 Task: Search one way flight ticket for 2 adults, 2 children, 2 infants in seat in first from Riverton: Central Wyoming Regional Airport (was Riverton Regional) to Indianapolis: Indianapolis International Airport on 8-5-2023. Choice of flights is United. Number of bags: 2 carry on bags. Price is upto 91000. Outbound departure time preference is 18:00.
Action: Mouse moved to (294, 246)
Screenshot: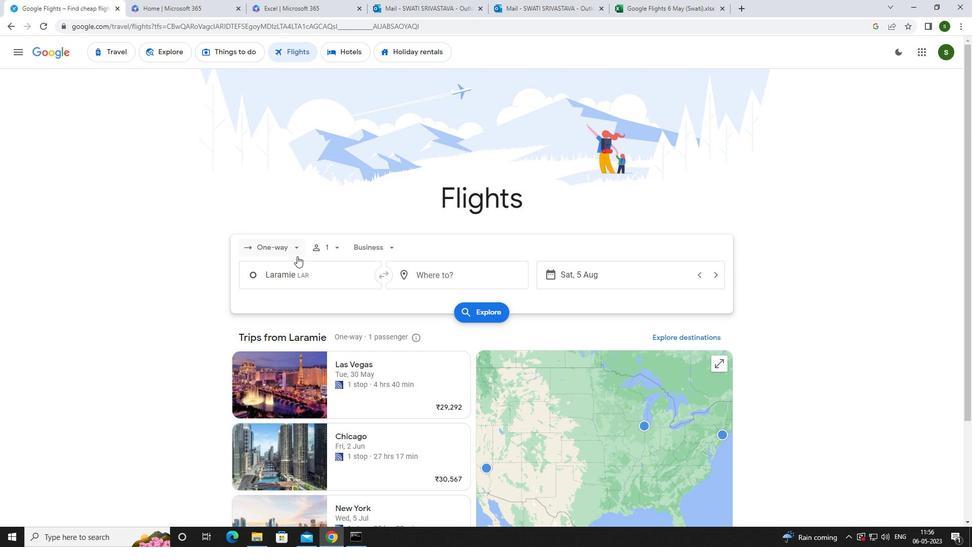
Action: Mouse pressed left at (294, 246)
Screenshot: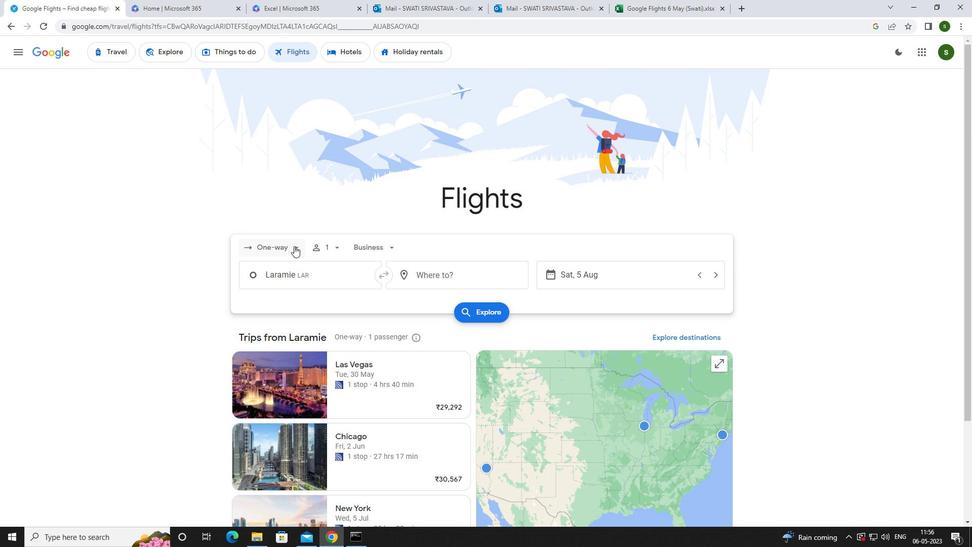 
Action: Mouse moved to (289, 293)
Screenshot: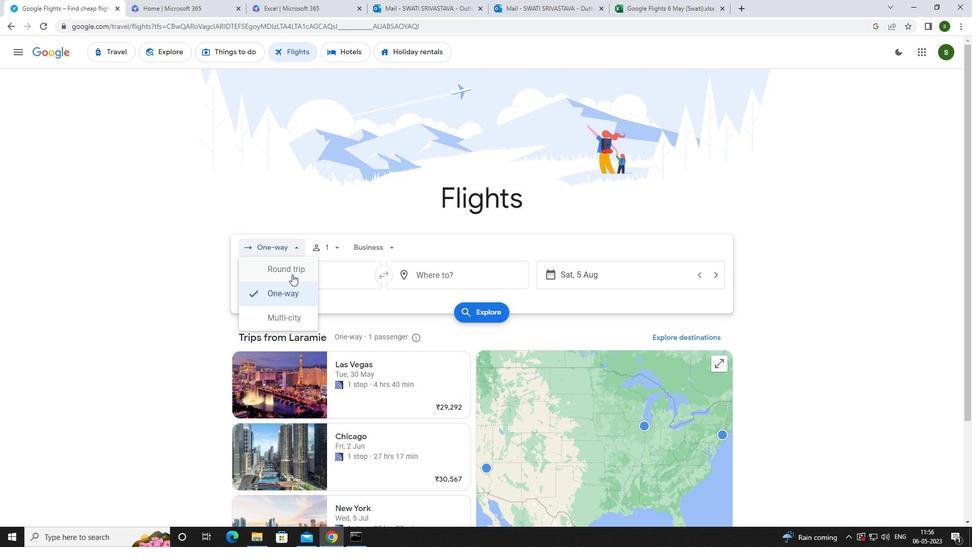 
Action: Mouse pressed left at (289, 293)
Screenshot: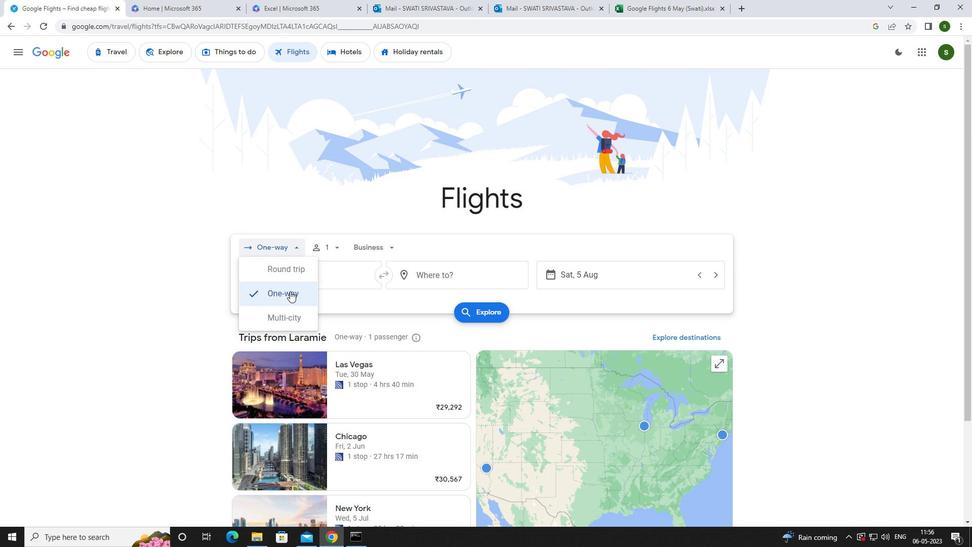 
Action: Mouse moved to (334, 249)
Screenshot: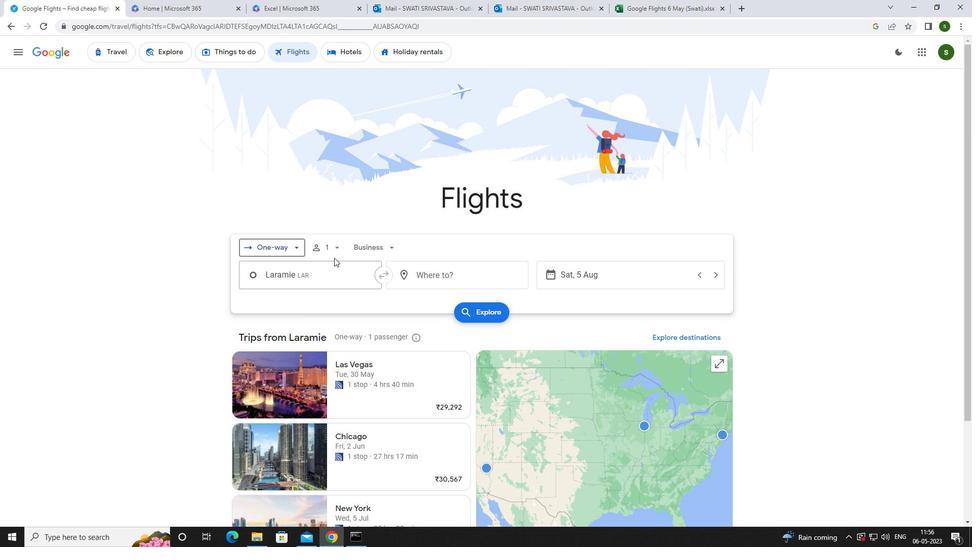 
Action: Mouse pressed left at (334, 249)
Screenshot: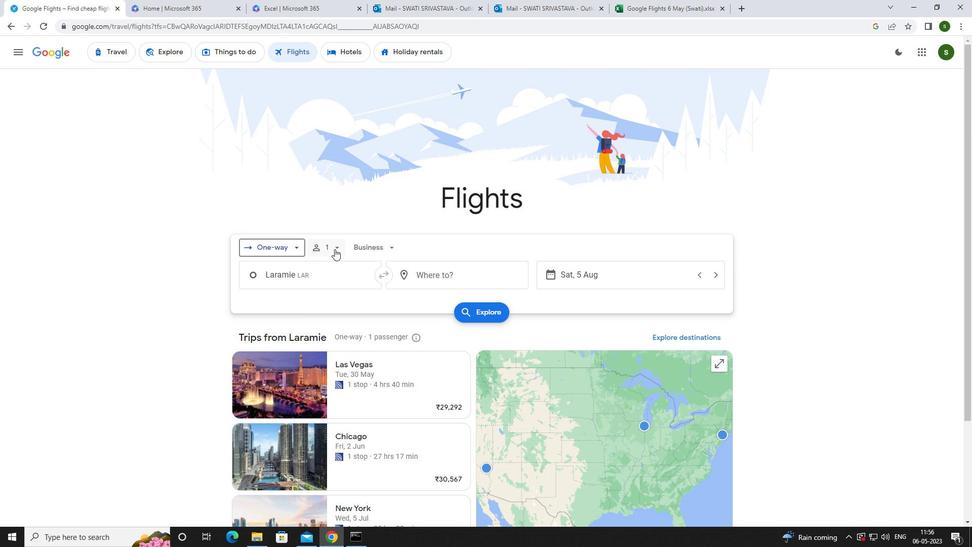 
Action: Mouse moved to (420, 271)
Screenshot: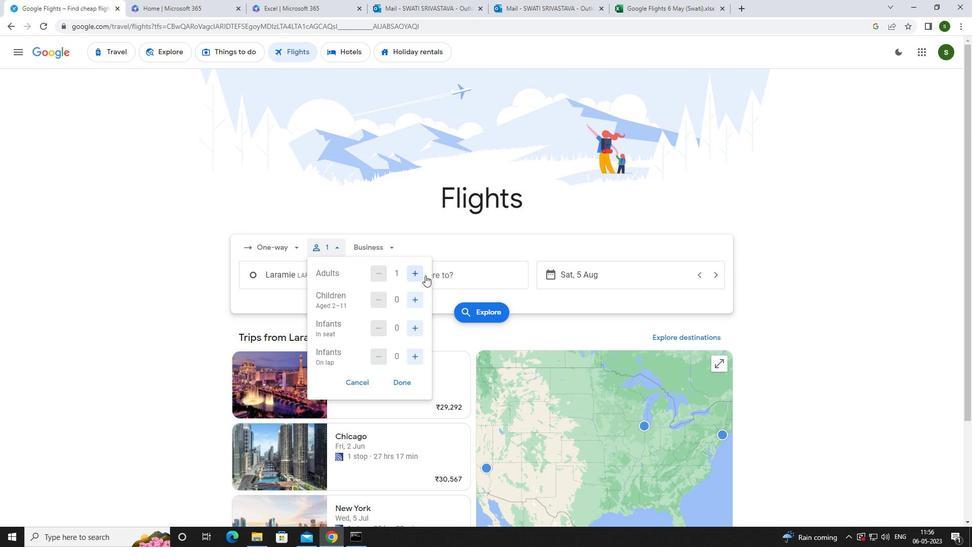 
Action: Mouse pressed left at (420, 271)
Screenshot: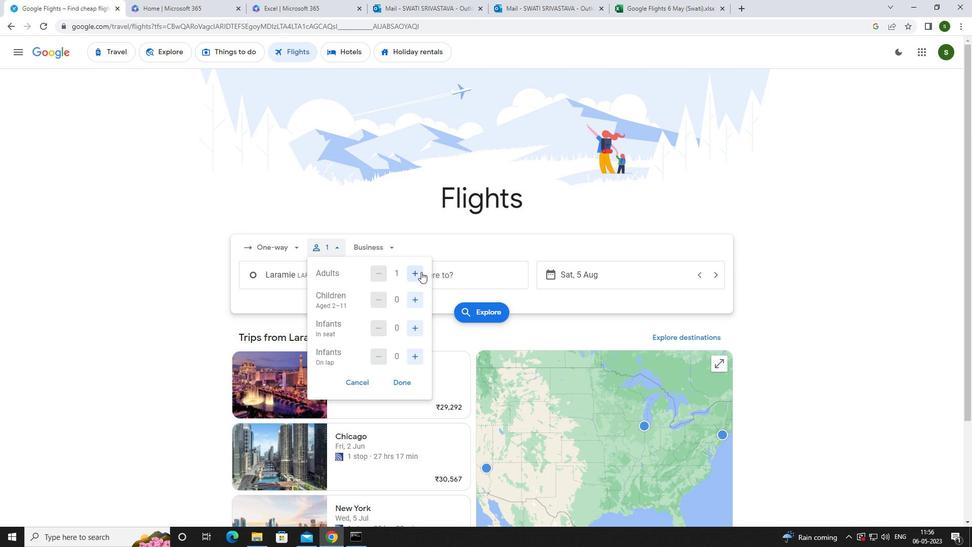 
Action: Mouse moved to (413, 299)
Screenshot: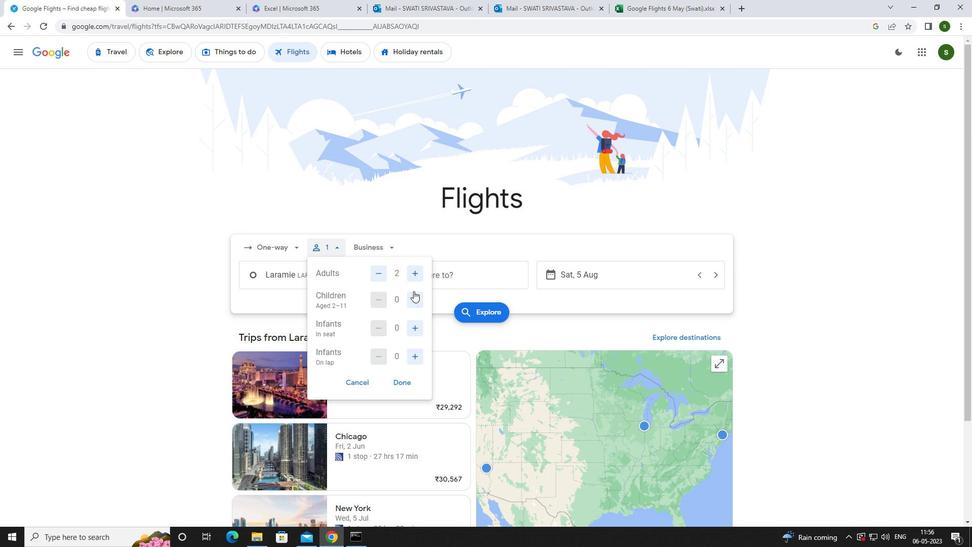 
Action: Mouse pressed left at (413, 299)
Screenshot: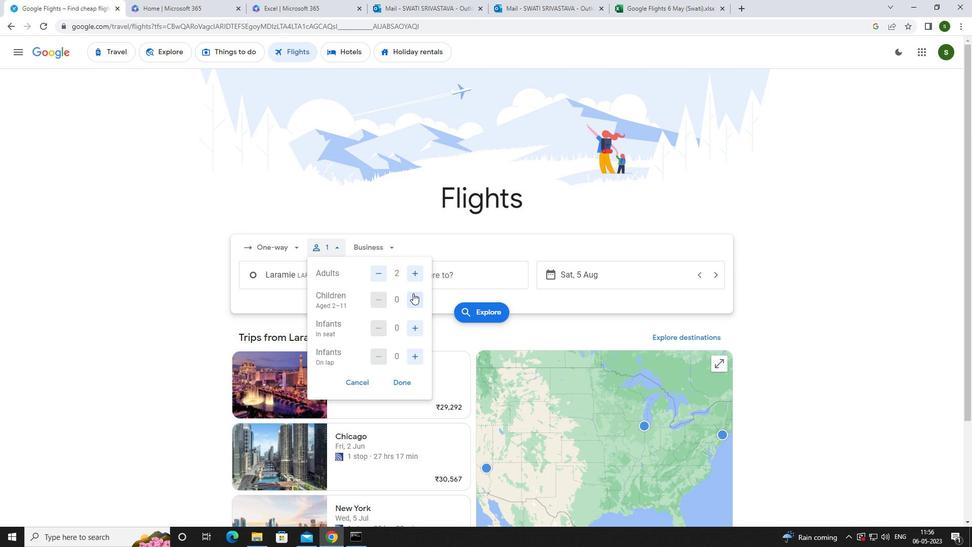 
Action: Mouse pressed left at (413, 299)
Screenshot: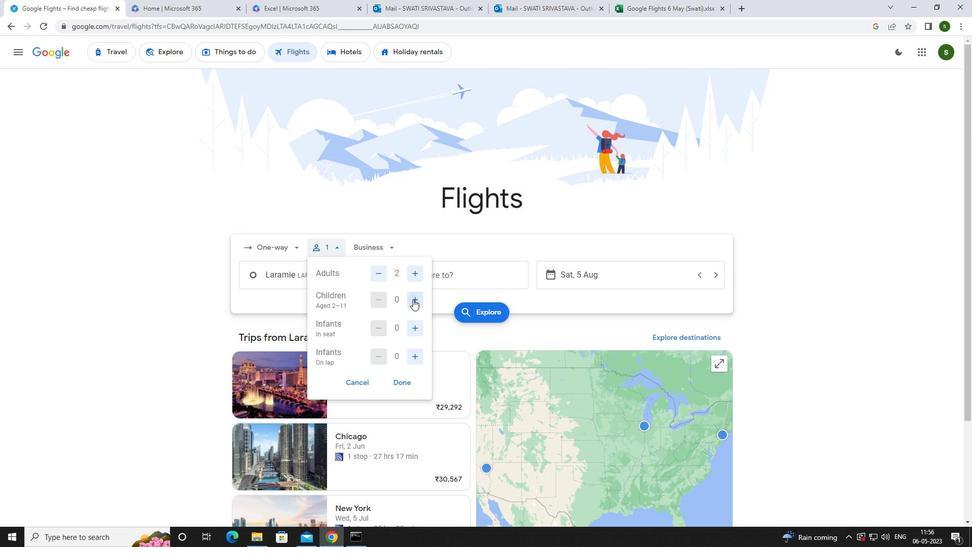 
Action: Mouse moved to (415, 324)
Screenshot: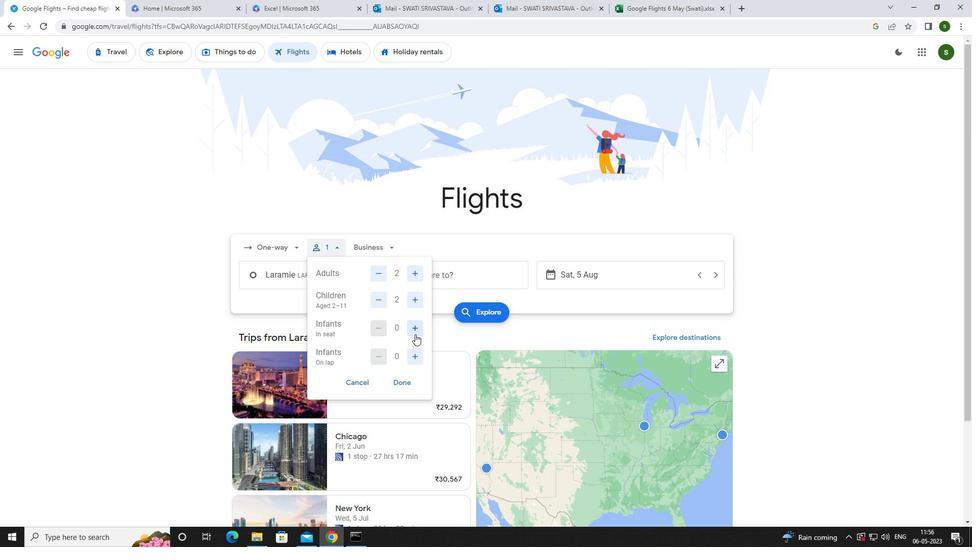 
Action: Mouse pressed left at (415, 324)
Screenshot: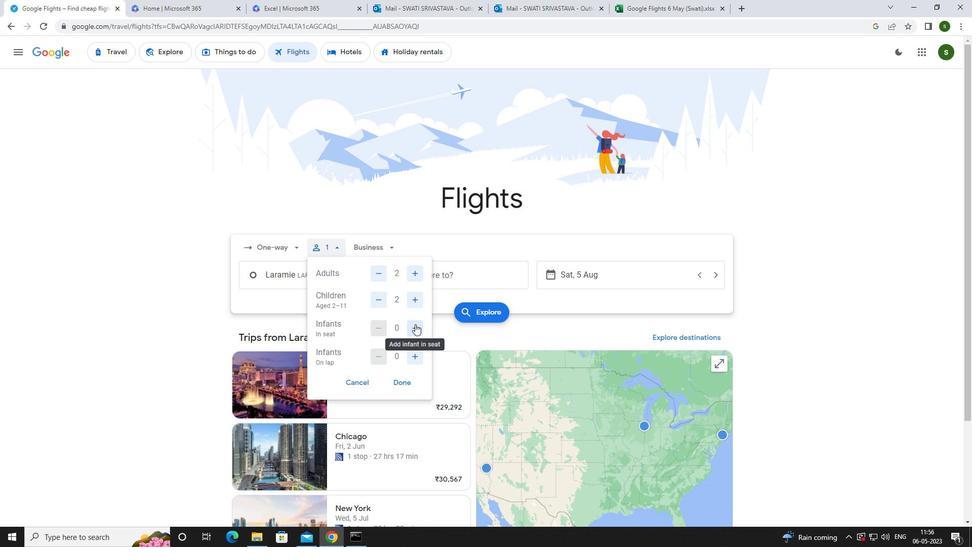 
Action: Mouse pressed left at (415, 324)
Screenshot: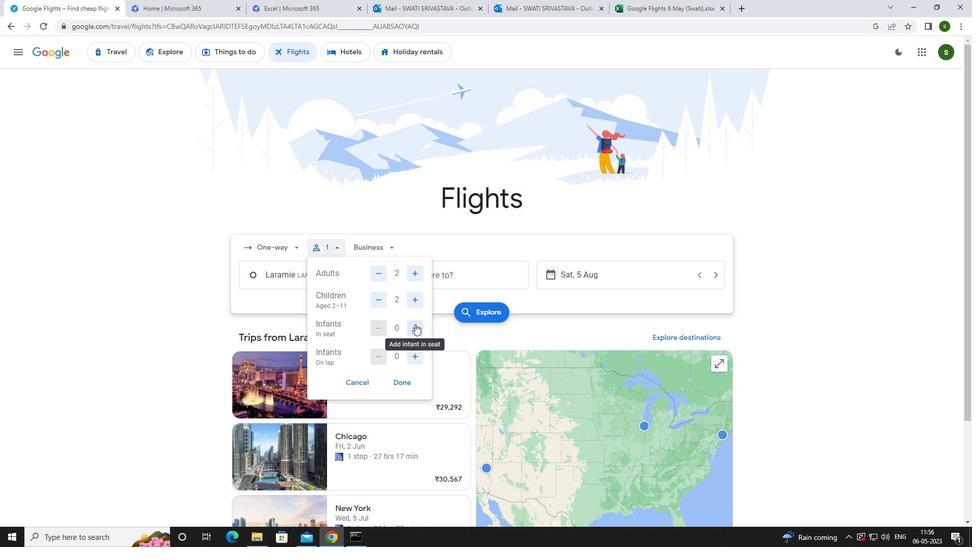 
Action: Mouse moved to (384, 251)
Screenshot: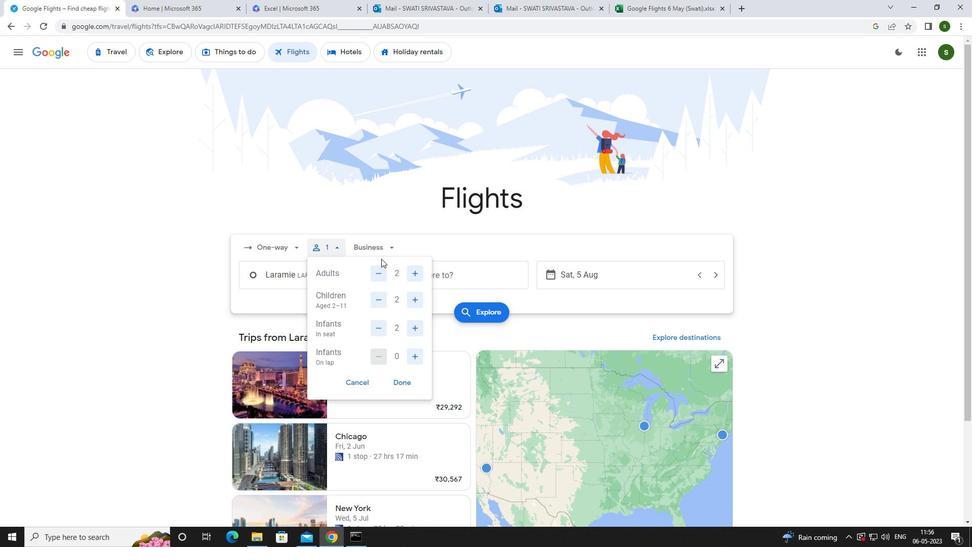 
Action: Mouse pressed left at (384, 251)
Screenshot: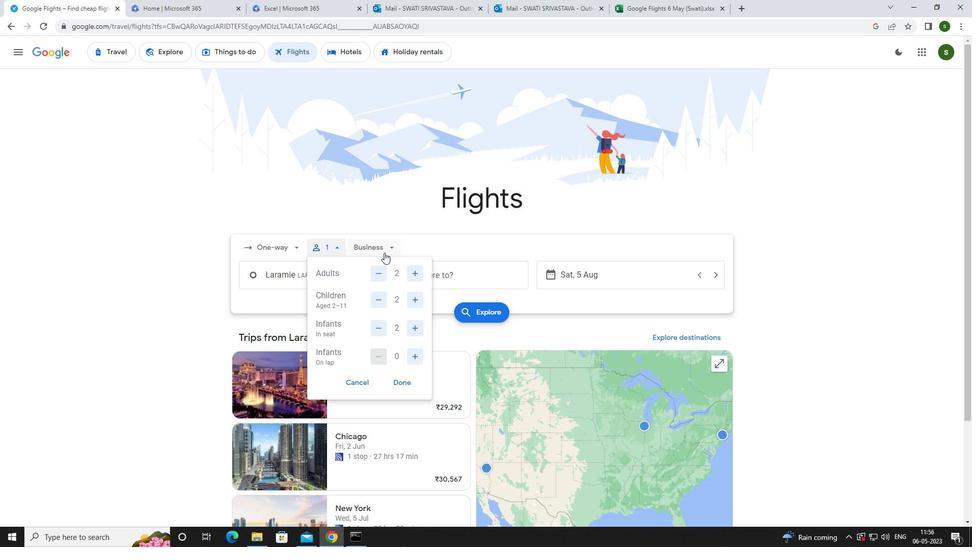 
Action: Mouse moved to (399, 344)
Screenshot: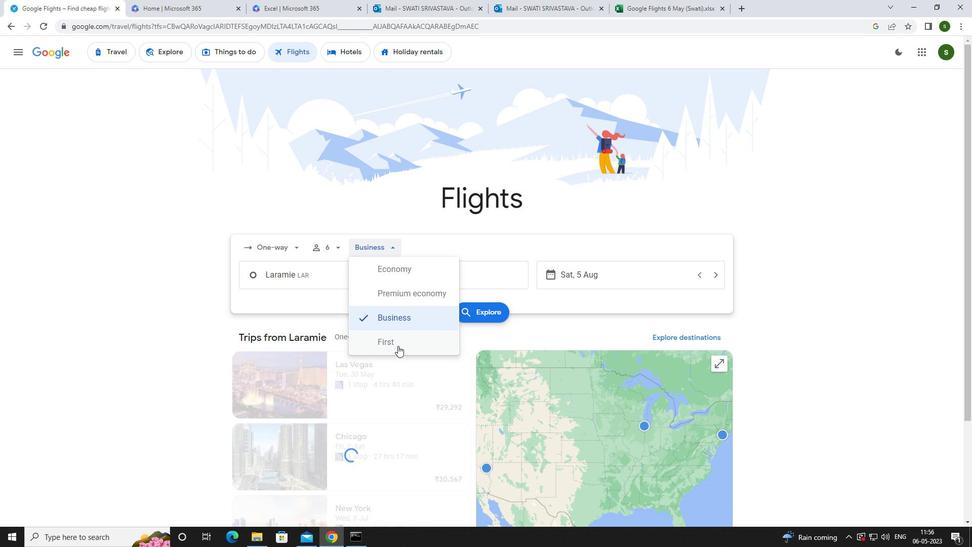 
Action: Mouse pressed left at (399, 344)
Screenshot: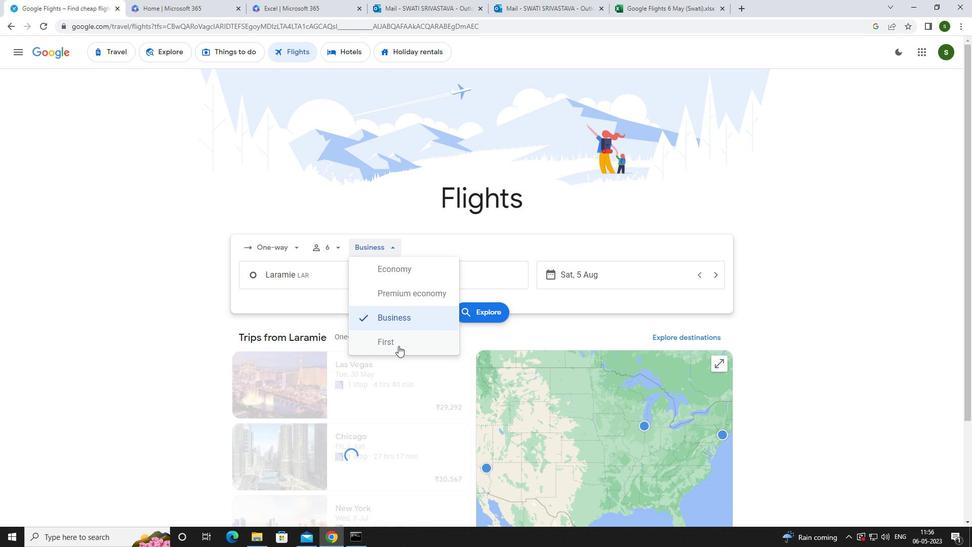 
Action: Mouse moved to (342, 280)
Screenshot: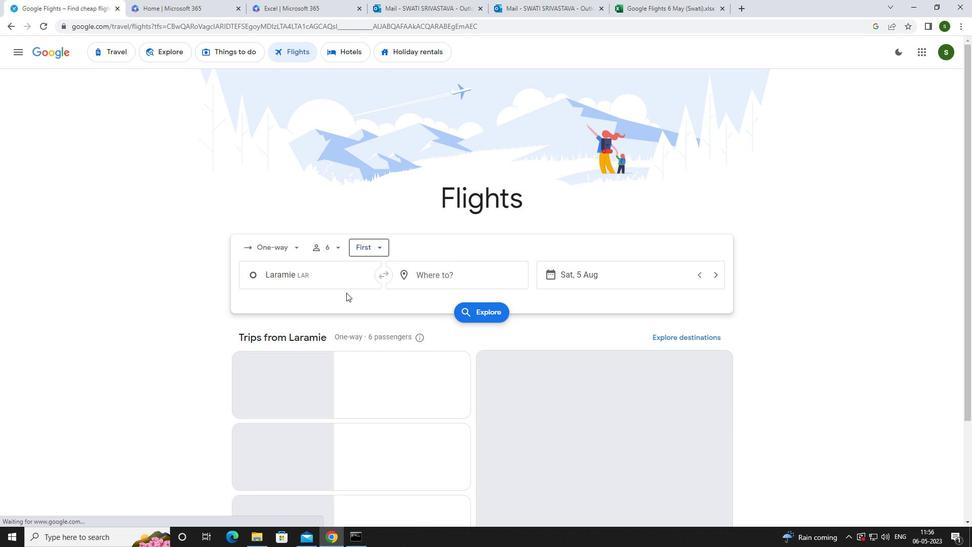
Action: Mouse pressed left at (342, 280)
Screenshot: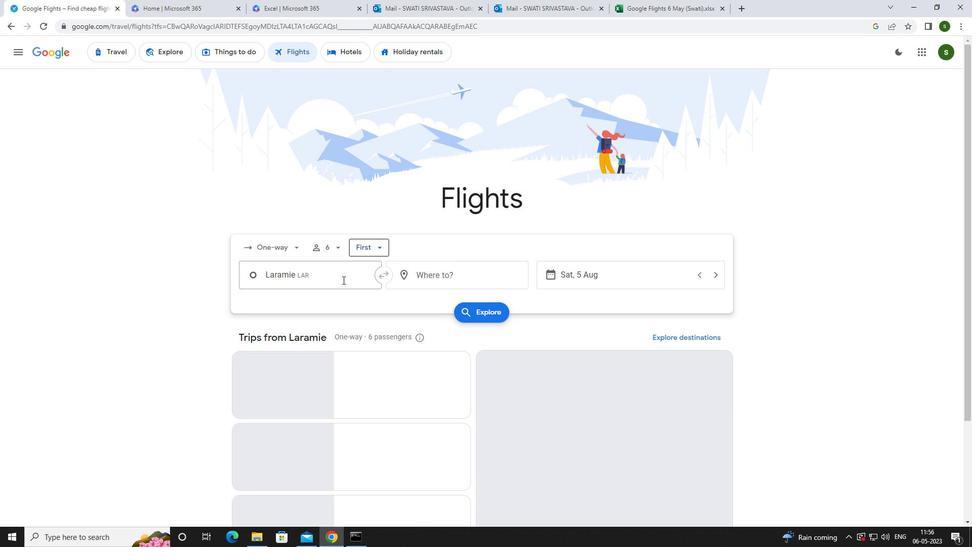 
Action: Key pressed <Key.caps_lock>r<Key.caps_lock>iverto
Screenshot: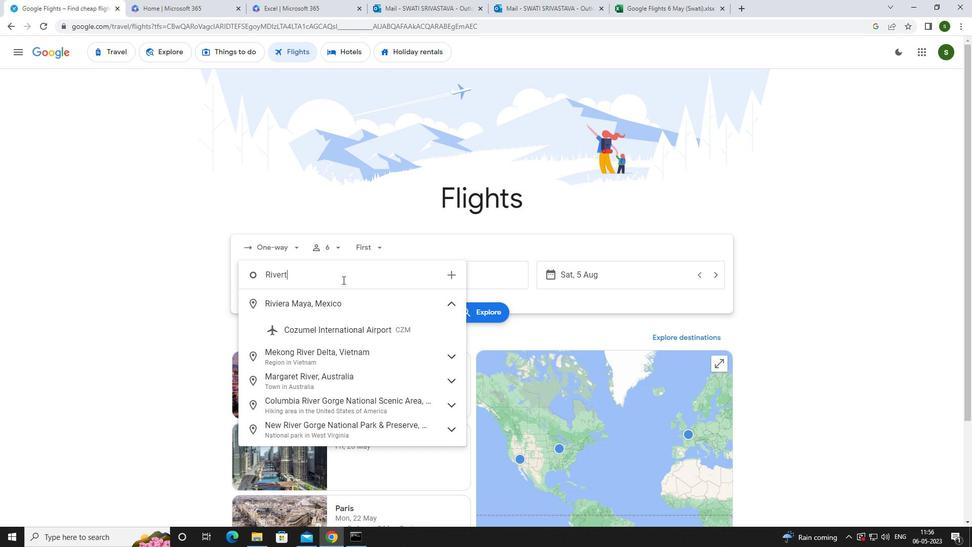 
Action: Mouse moved to (347, 322)
Screenshot: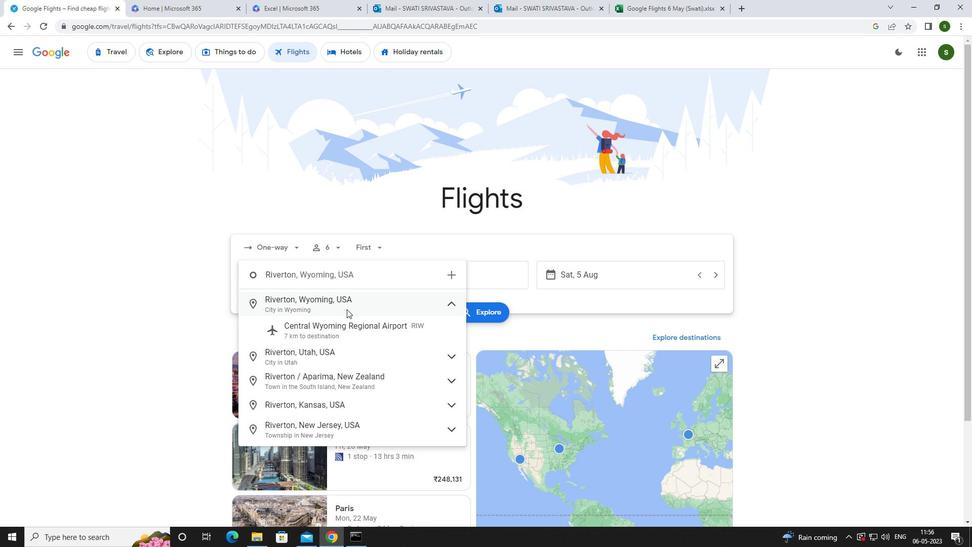 
Action: Mouse pressed left at (347, 322)
Screenshot: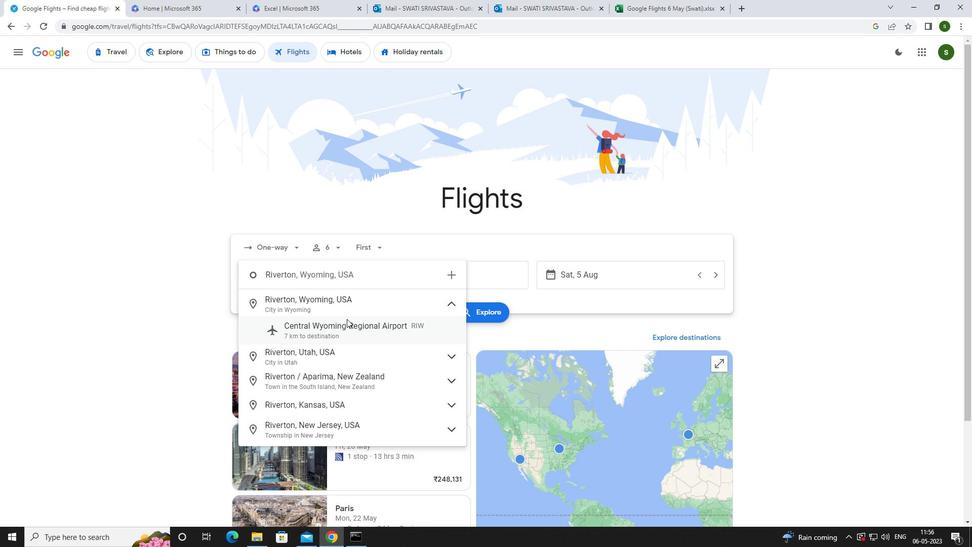 
Action: Mouse moved to (451, 275)
Screenshot: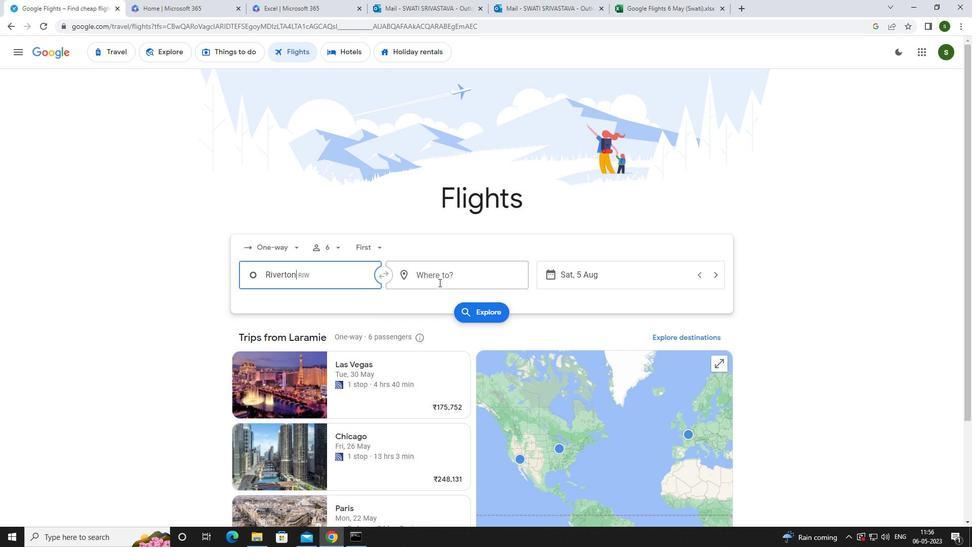 
Action: Mouse pressed left at (451, 275)
Screenshot: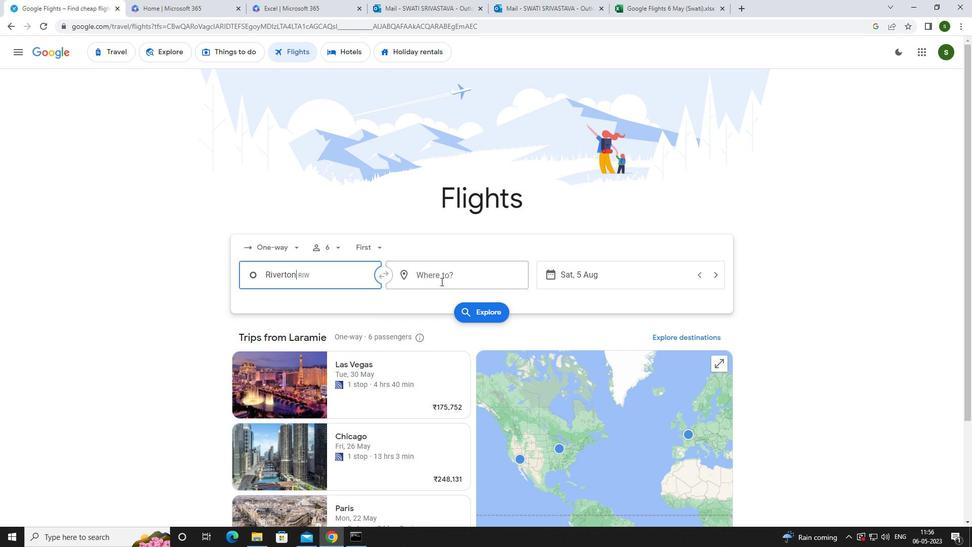 
Action: Key pressed <Key.caps_lock>i<Key.caps_lock>ndianpoli
Screenshot: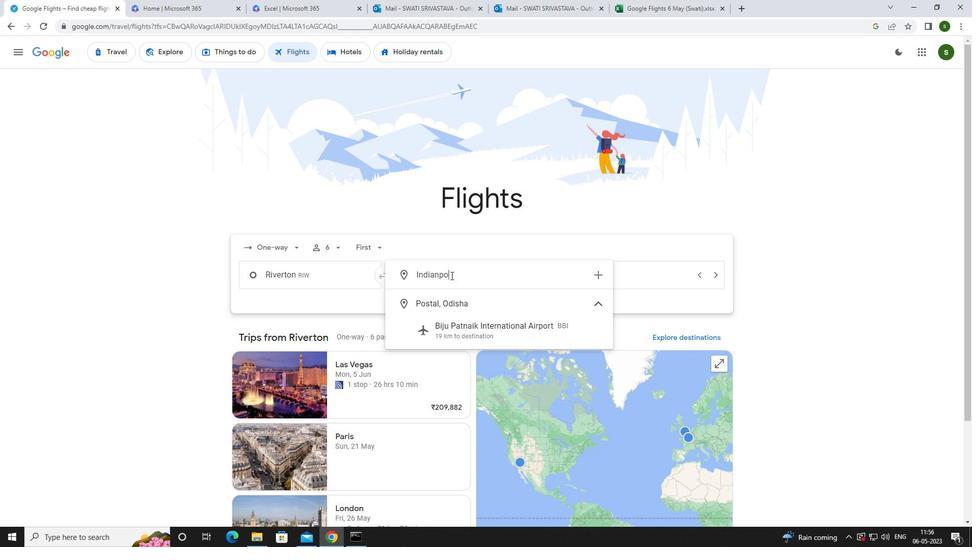 
Action: Mouse moved to (463, 328)
Screenshot: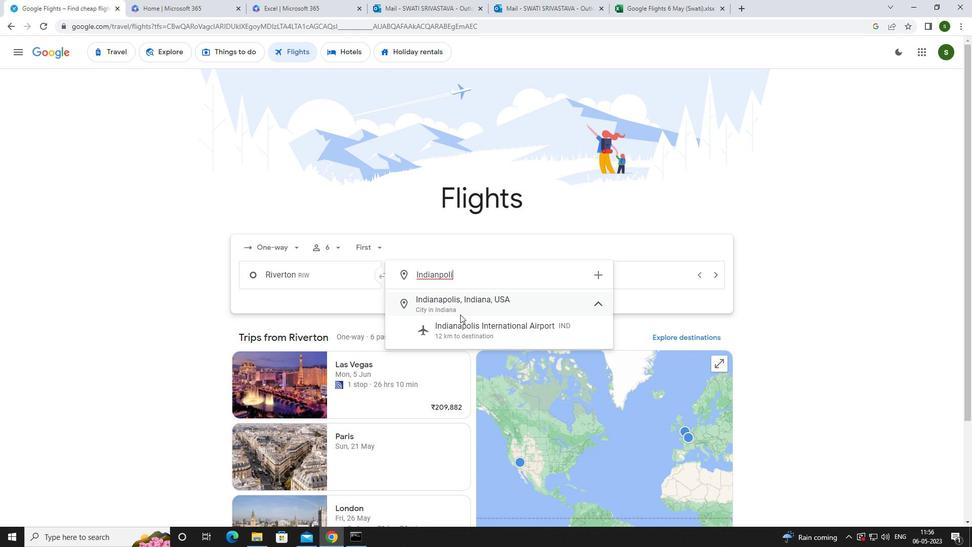 
Action: Mouse pressed left at (463, 328)
Screenshot: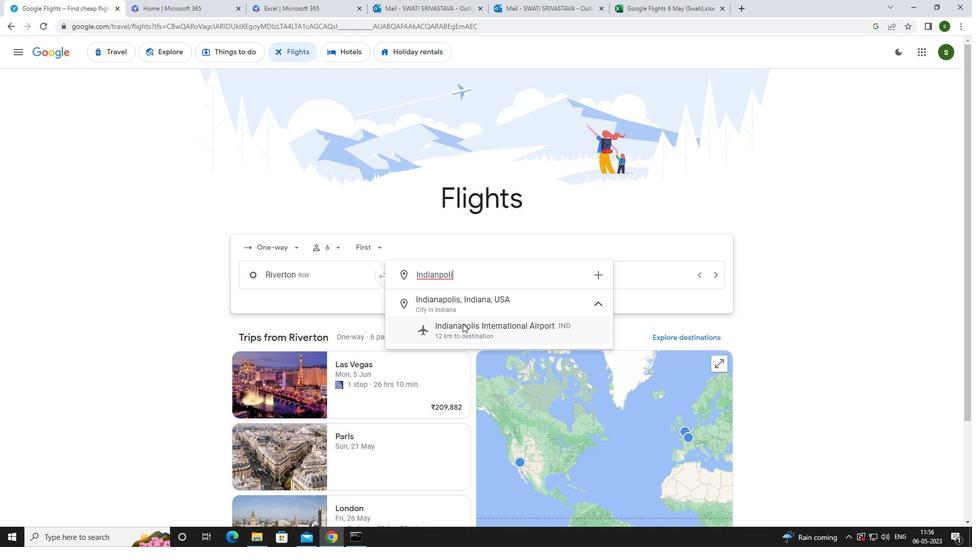 
Action: Mouse moved to (605, 269)
Screenshot: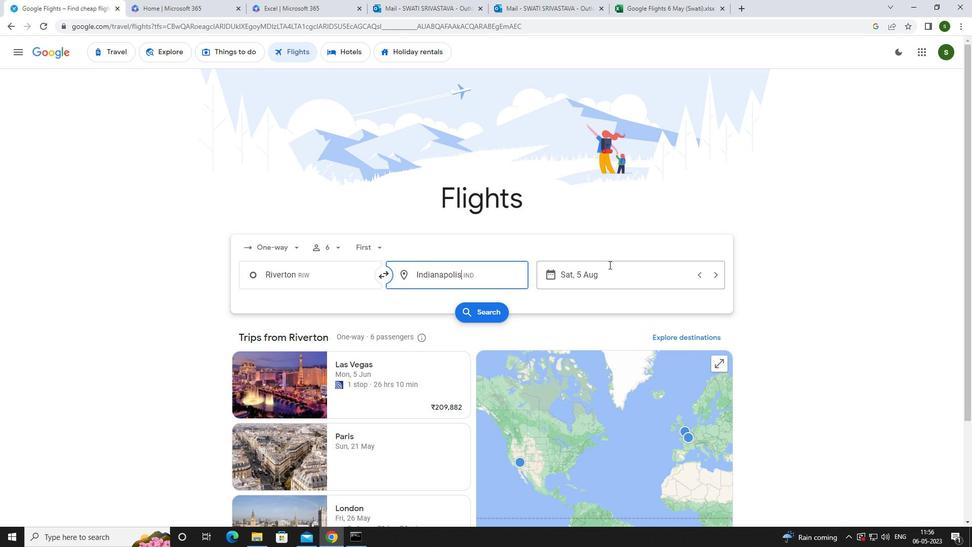 
Action: Mouse pressed left at (605, 269)
Screenshot: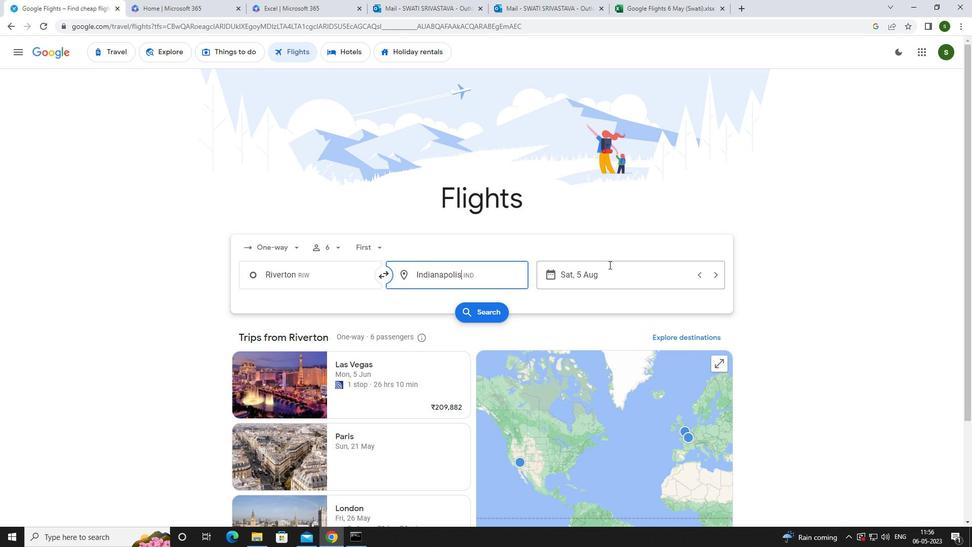 
Action: Mouse moved to (512, 344)
Screenshot: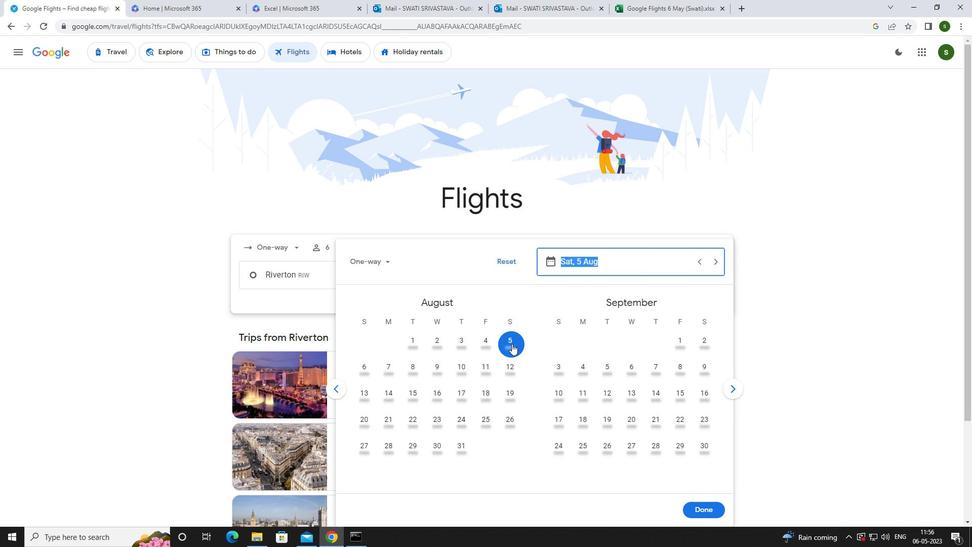 
Action: Mouse pressed left at (512, 344)
Screenshot: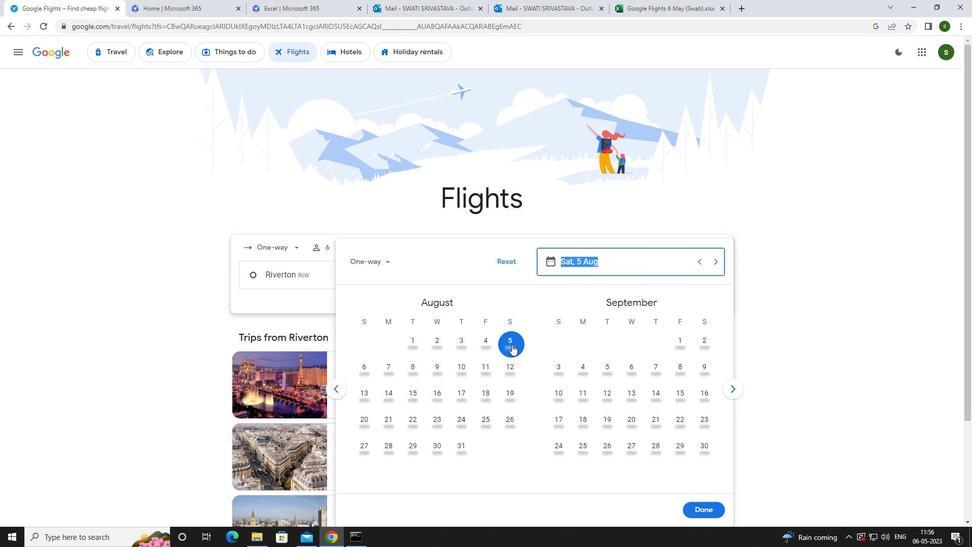 
Action: Mouse moved to (692, 503)
Screenshot: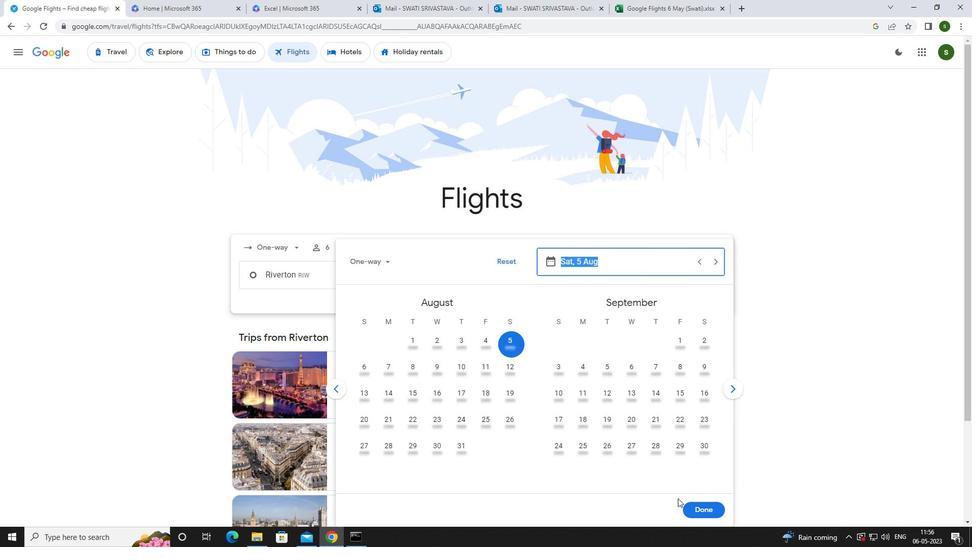 
Action: Mouse pressed left at (692, 503)
Screenshot: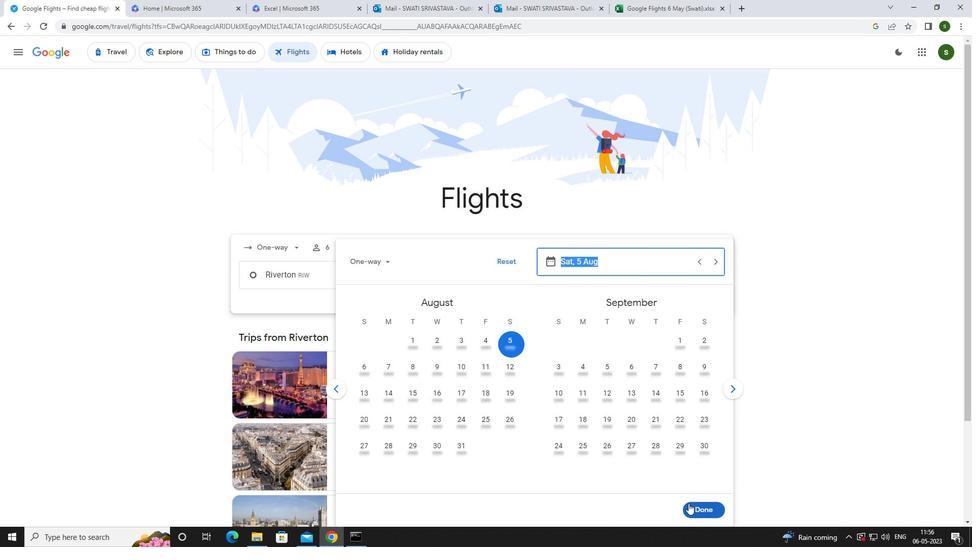 
Action: Mouse moved to (482, 306)
Screenshot: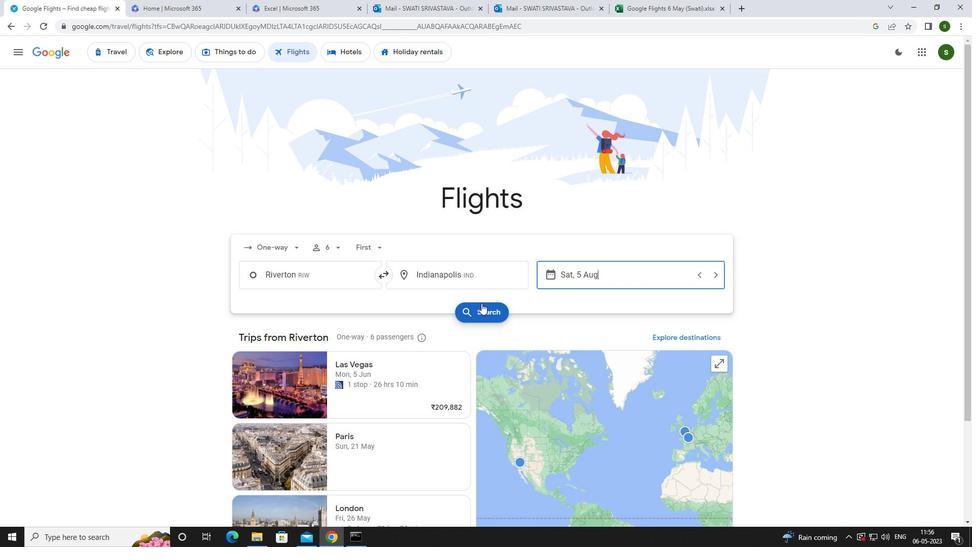 
Action: Mouse pressed left at (482, 306)
Screenshot: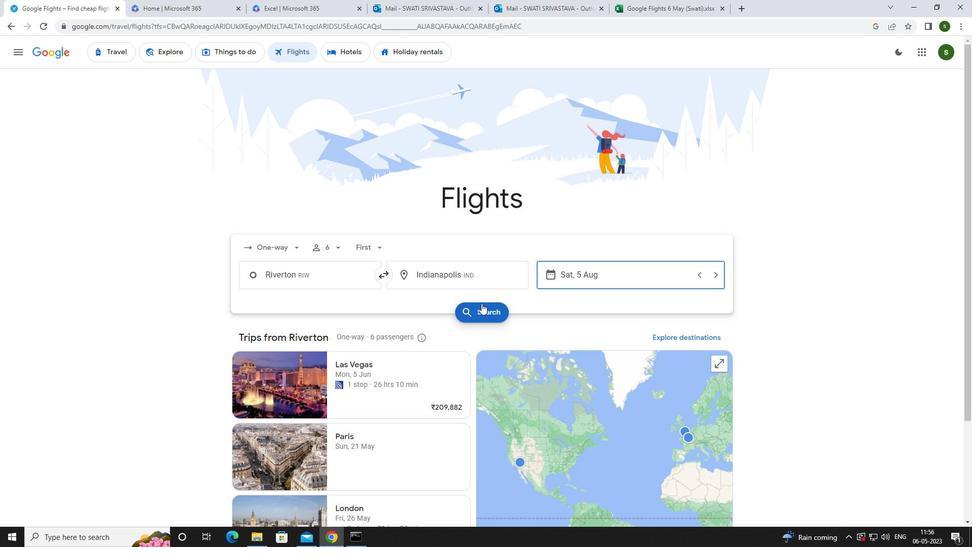 
Action: Mouse moved to (253, 148)
Screenshot: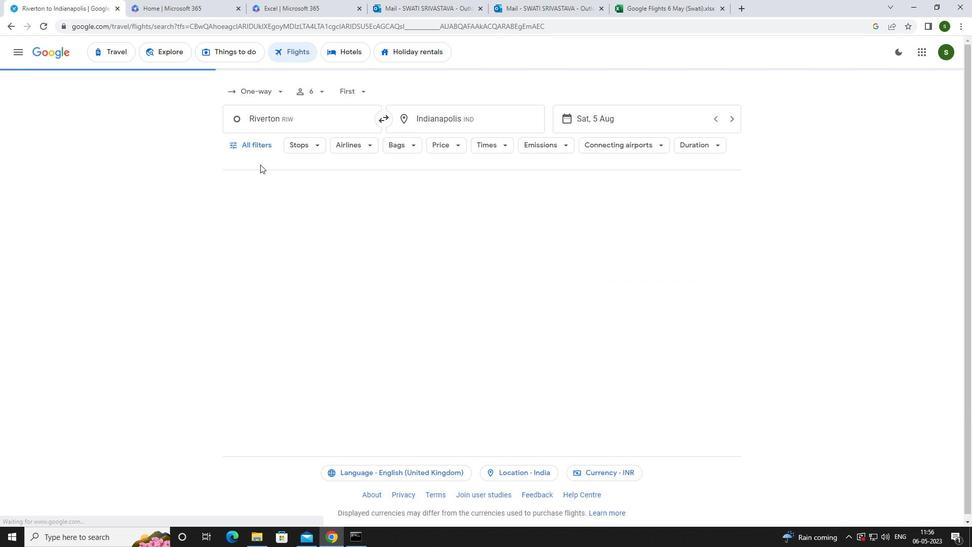 
Action: Mouse pressed left at (253, 148)
Screenshot: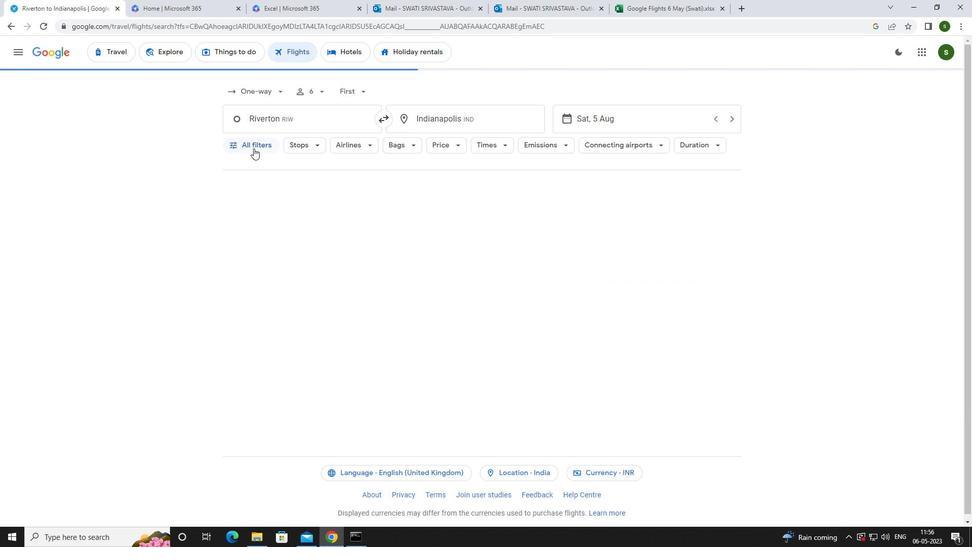 
Action: Mouse moved to (376, 362)
Screenshot: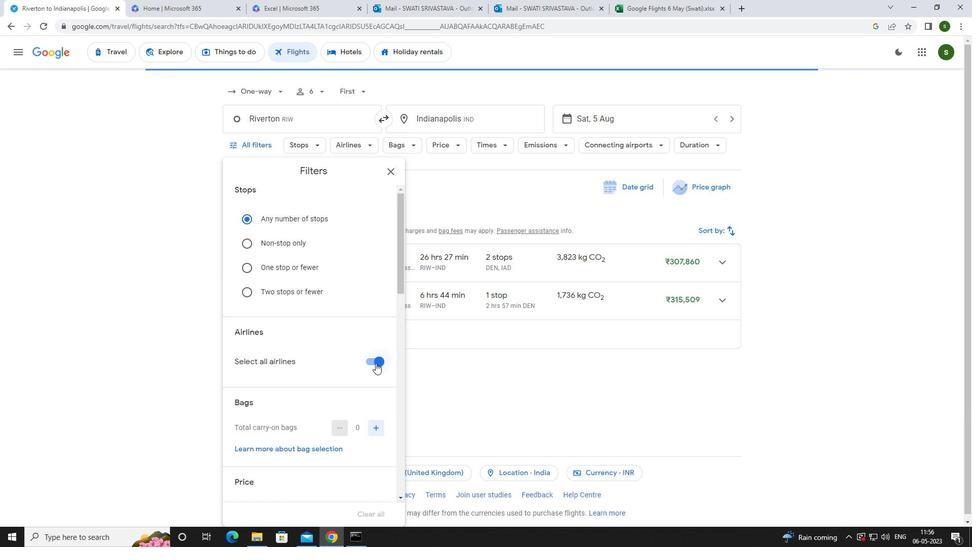 
Action: Mouse pressed left at (376, 362)
Screenshot: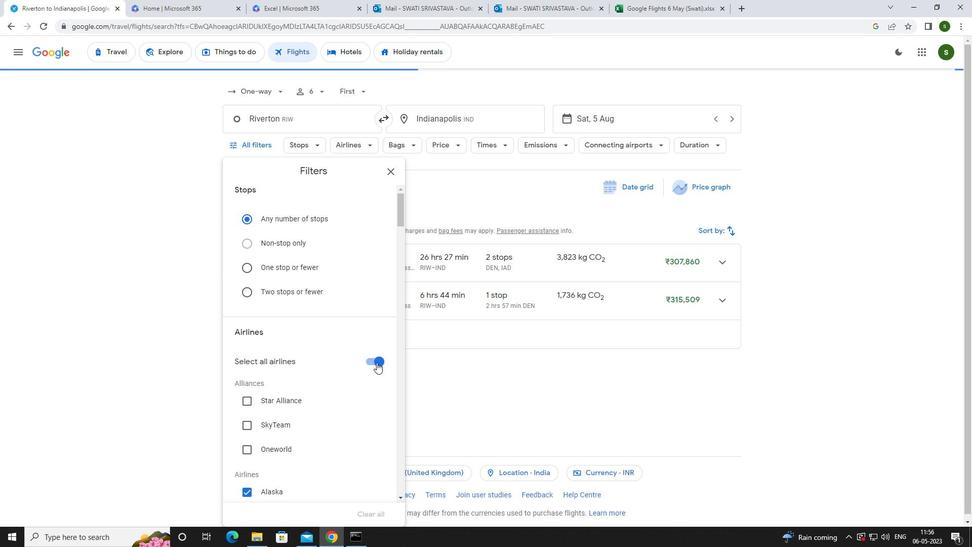 
Action: Mouse moved to (341, 353)
Screenshot: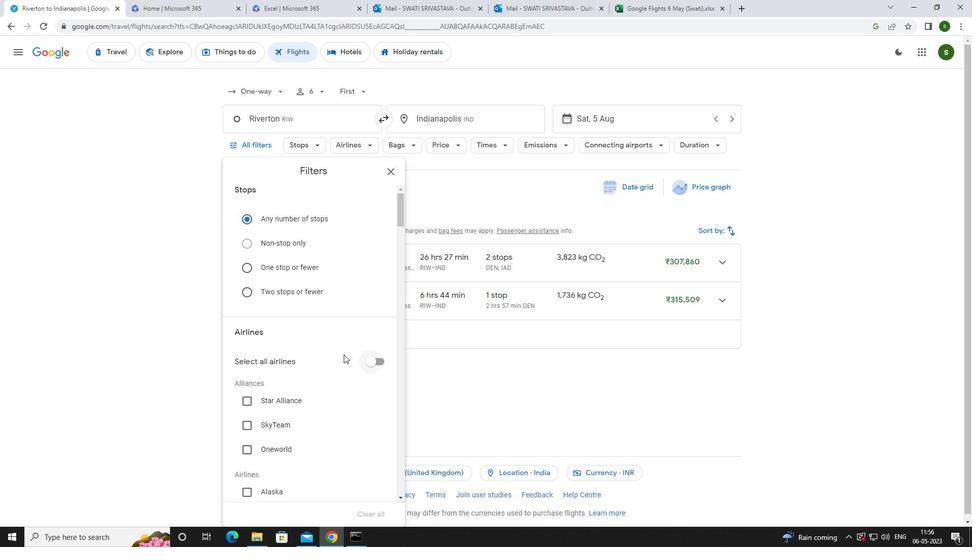 
Action: Mouse scrolled (341, 352) with delta (0, 0)
Screenshot: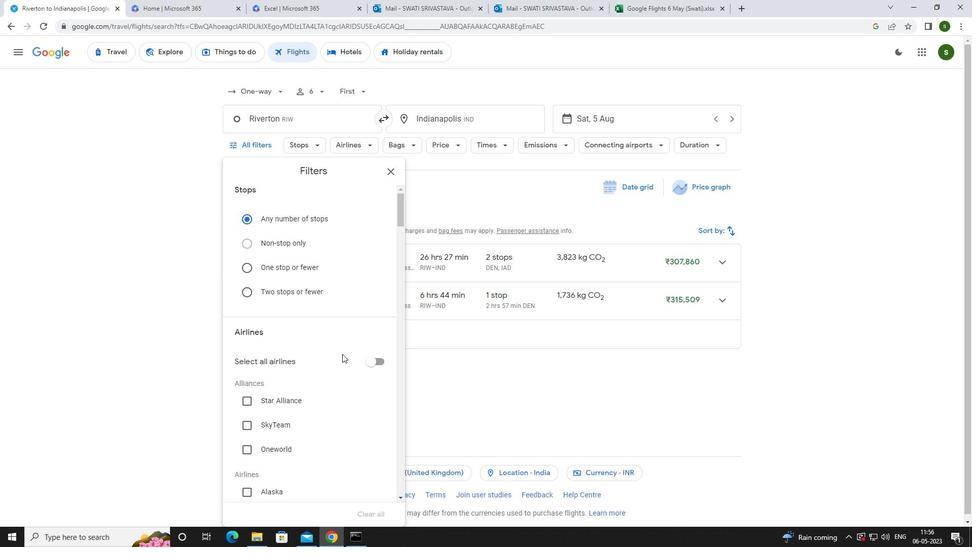 
Action: Mouse scrolled (341, 352) with delta (0, 0)
Screenshot: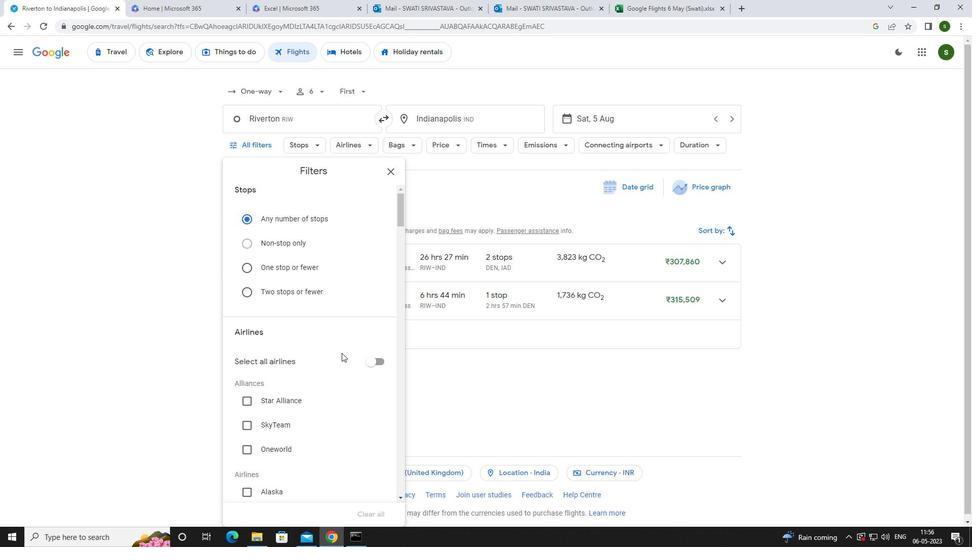 
Action: Mouse scrolled (341, 352) with delta (0, 0)
Screenshot: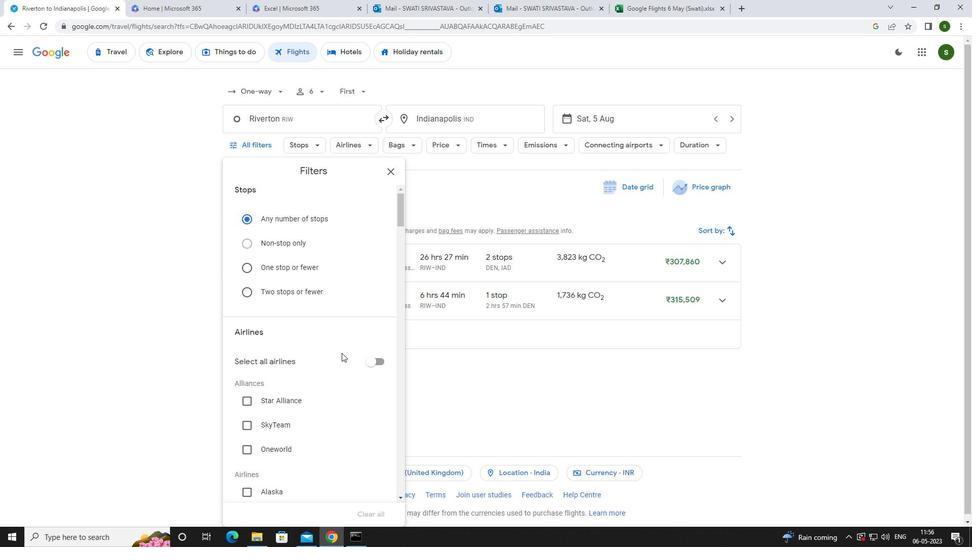 
Action: Mouse scrolled (341, 352) with delta (0, 0)
Screenshot: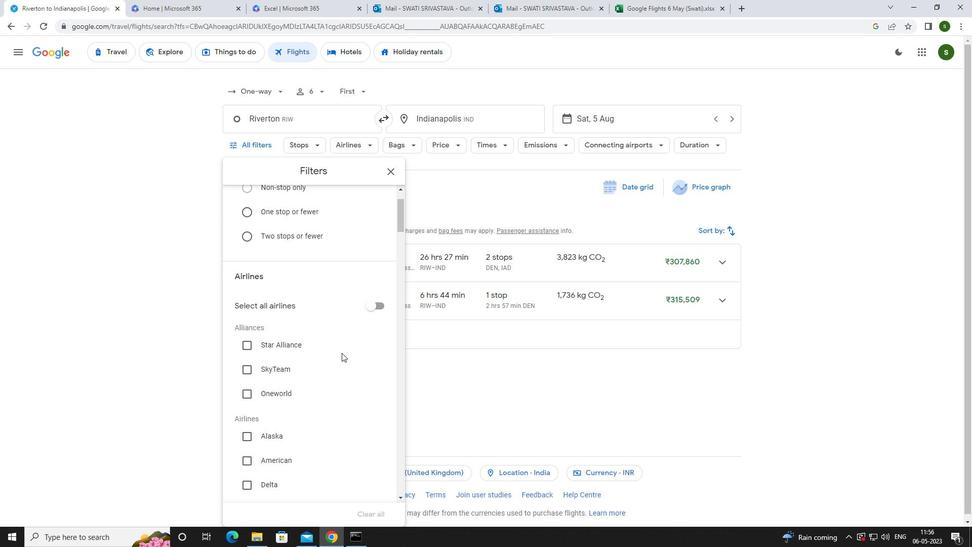 
Action: Mouse scrolled (341, 352) with delta (0, 0)
Screenshot: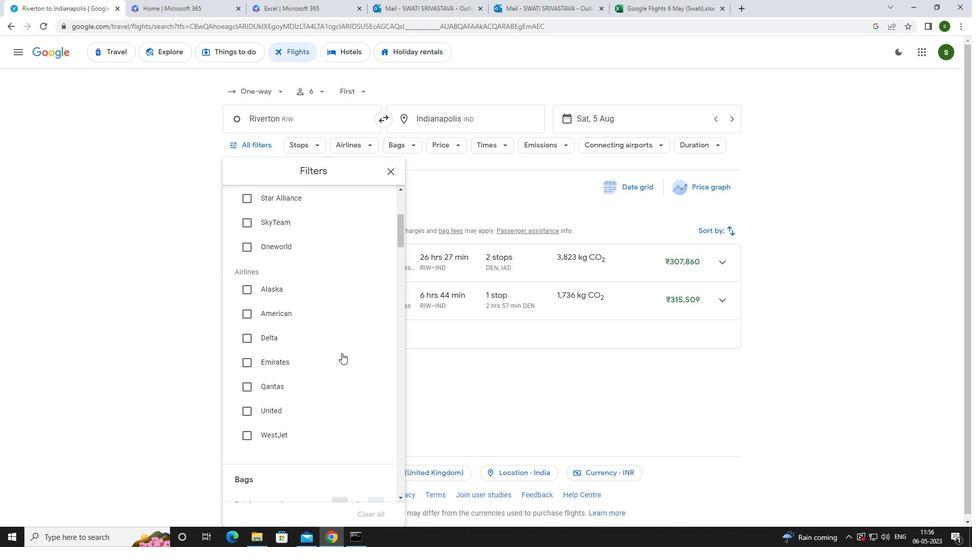 
Action: Mouse moved to (279, 354)
Screenshot: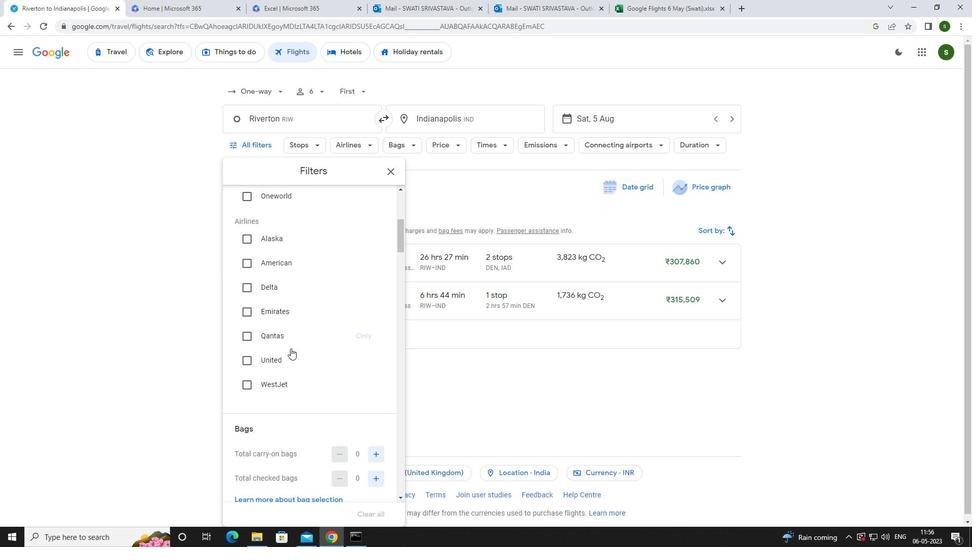 
Action: Mouse pressed left at (279, 354)
Screenshot: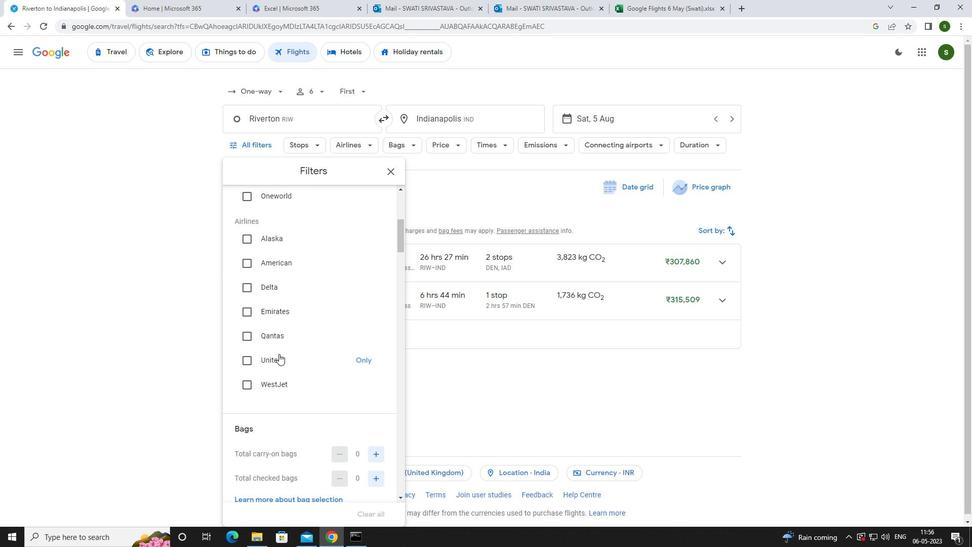 
Action: Mouse scrolled (279, 353) with delta (0, 0)
Screenshot: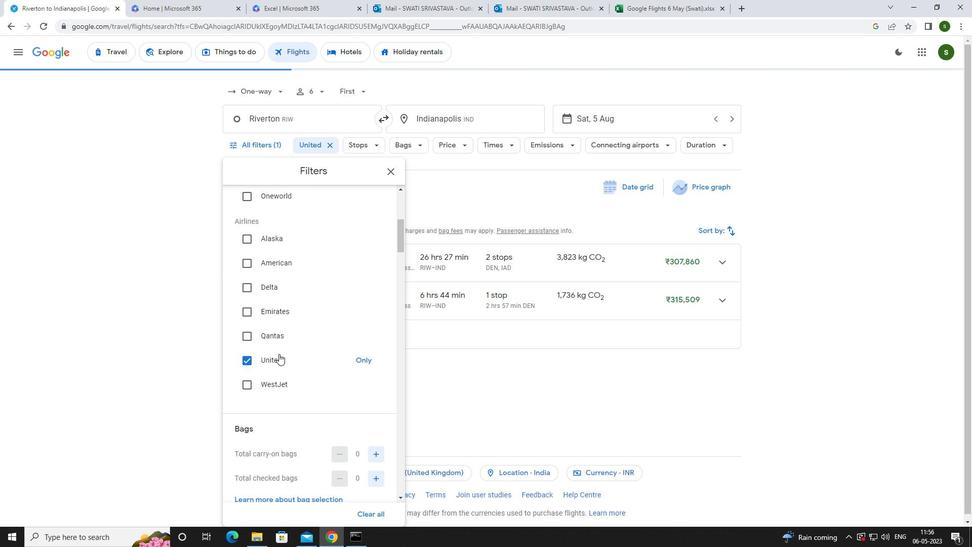 
Action: Mouse scrolled (279, 353) with delta (0, 0)
Screenshot: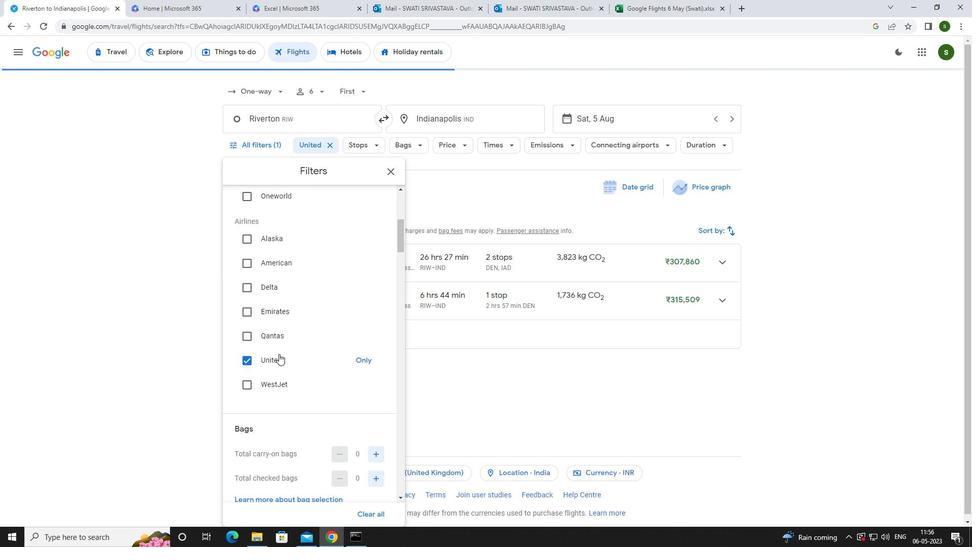 
Action: Mouse moved to (374, 349)
Screenshot: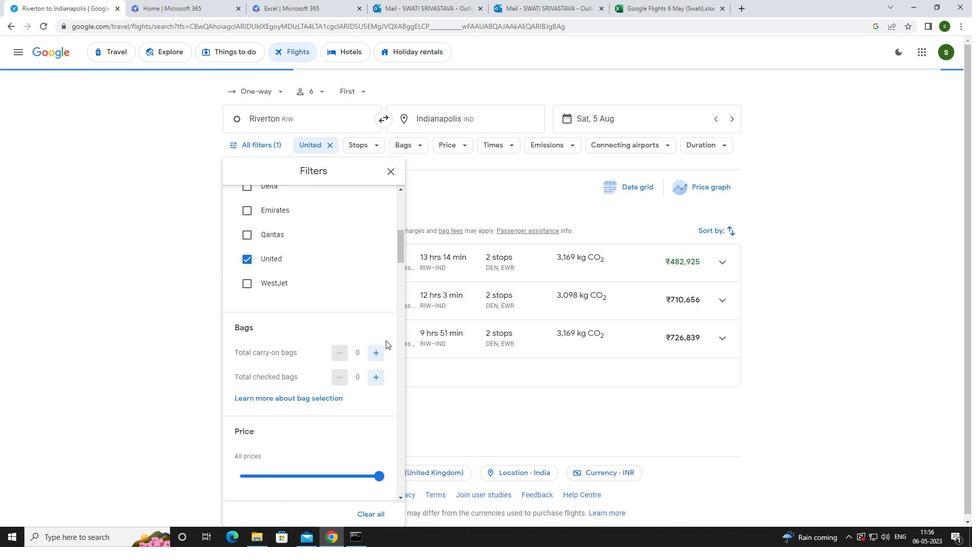
Action: Mouse pressed left at (374, 349)
Screenshot: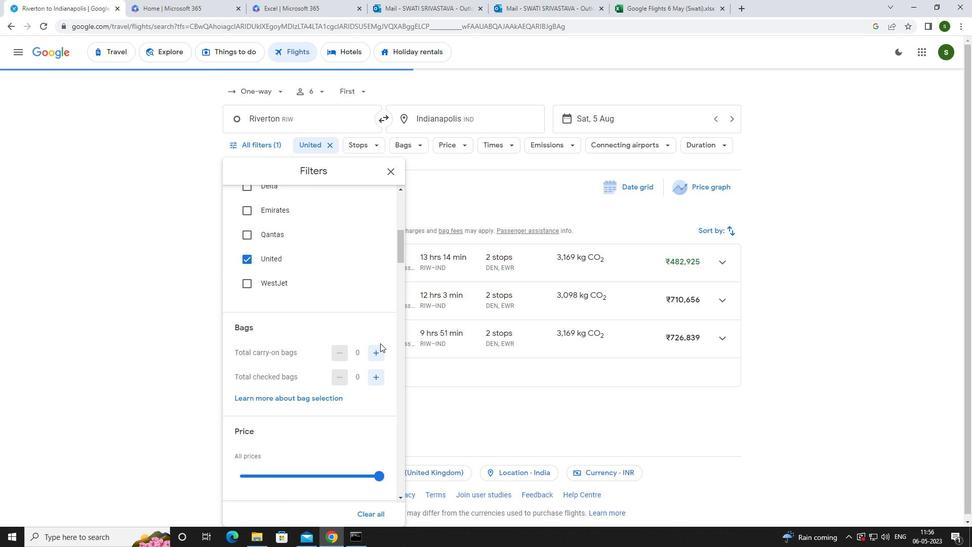 
Action: Mouse pressed left at (374, 349)
Screenshot: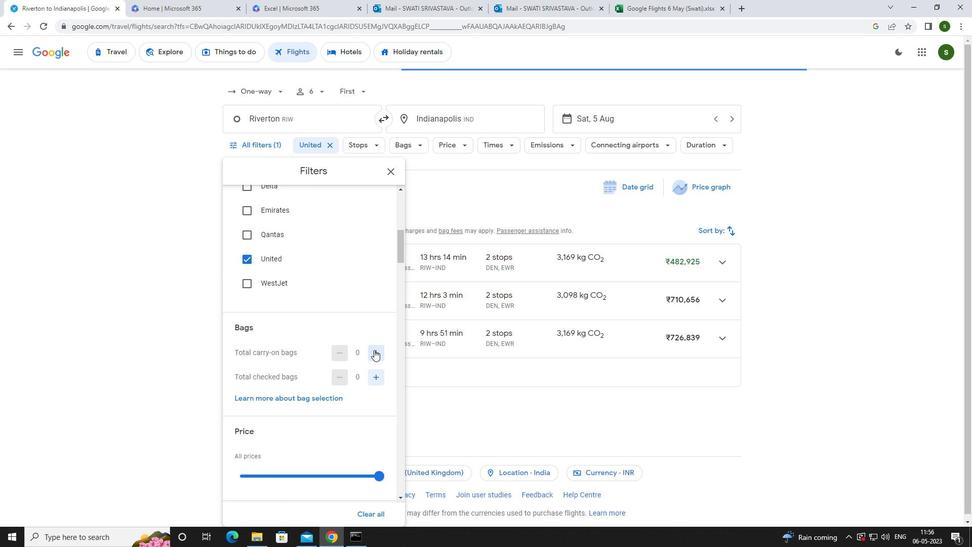 
Action: Mouse scrolled (374, 349) with delta (0, 0)
Screenshot: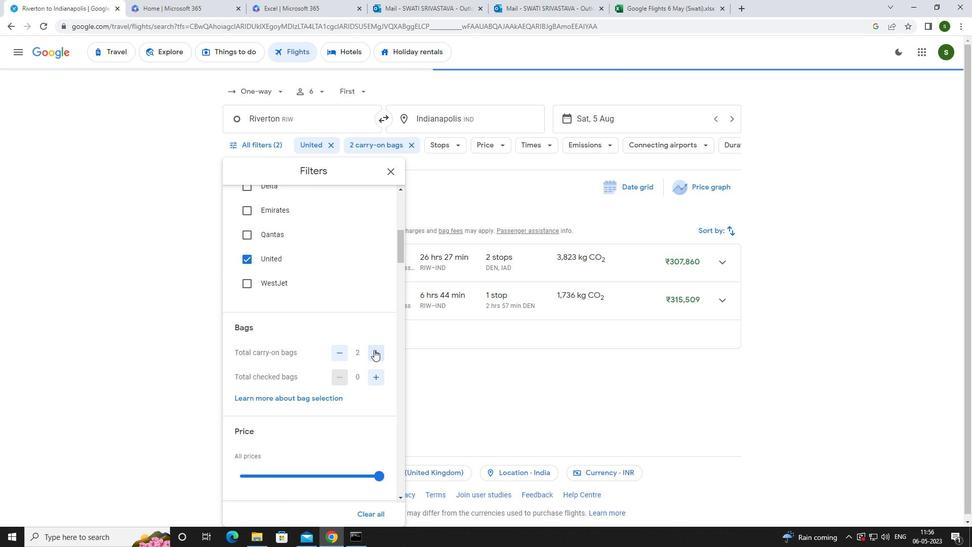 
Action: Mouse scrolled (374, 349) with delta (0, 0)
Screenshot: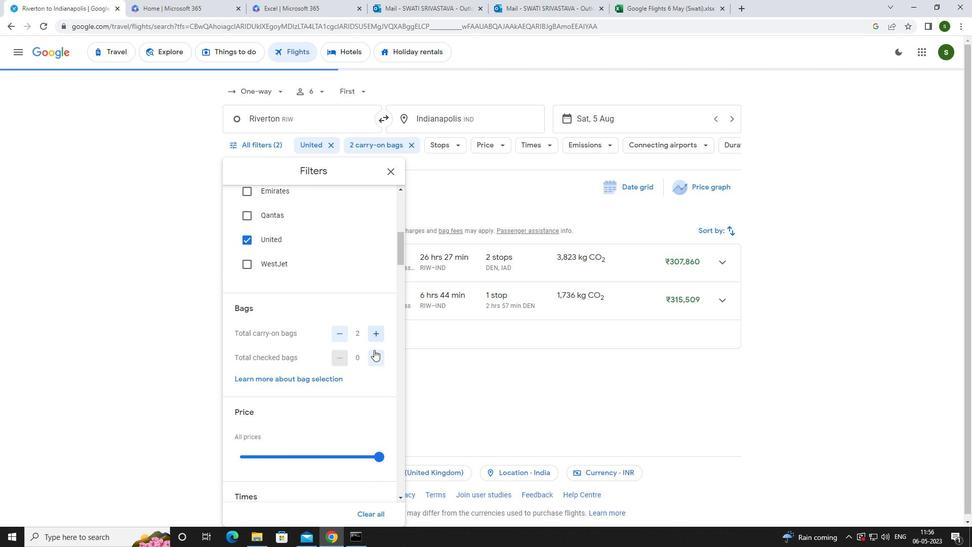 
Action: Mouse moved to (380, 375)
Screenshot: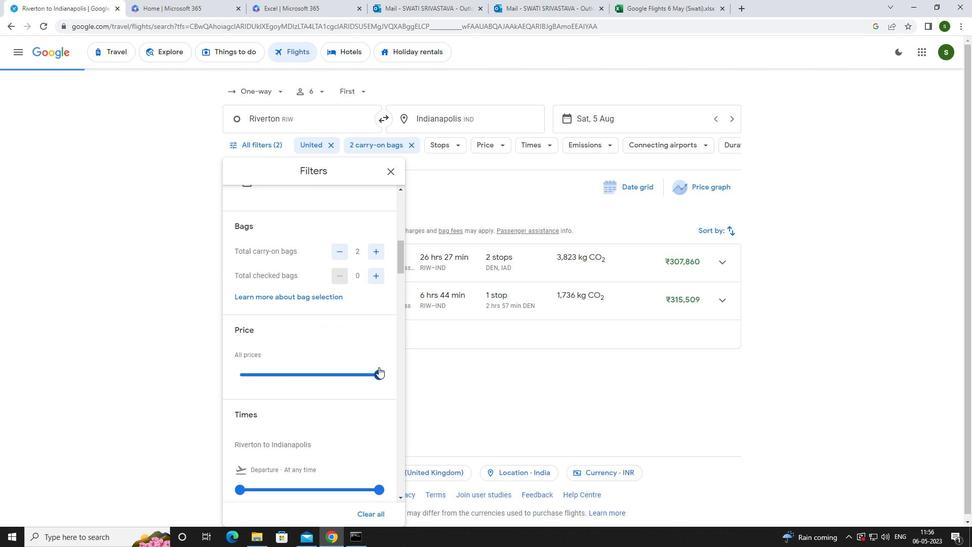 
Action: Mouse pressed left at (380, 375)
Screenshot: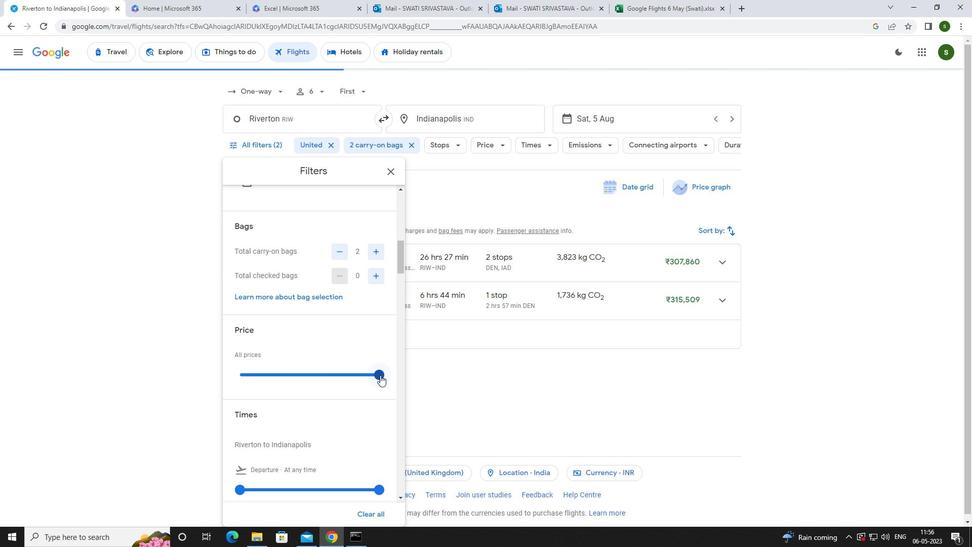 
Action: Mouse moved to (241, 373)
Screenshot: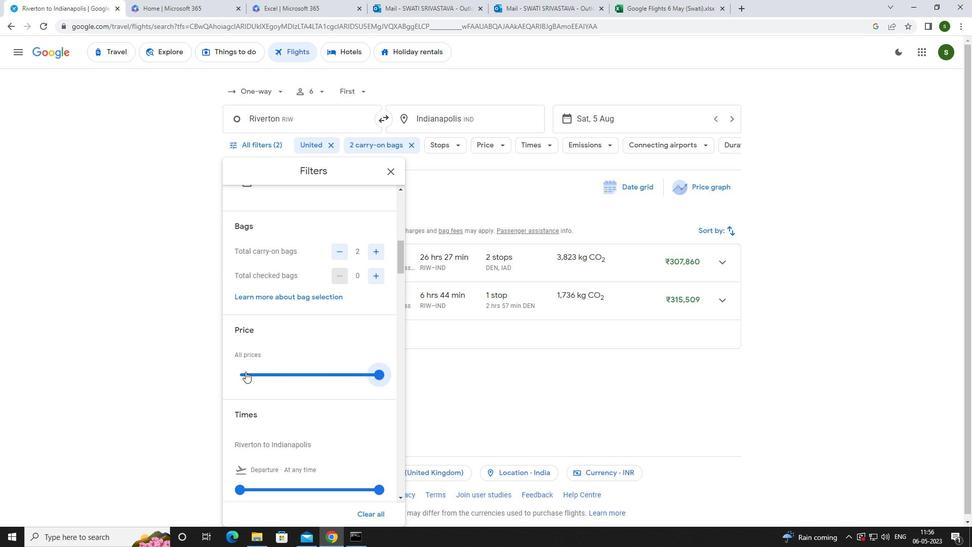 
Action: Mouse pressed left at (241, 373)
Screenshot: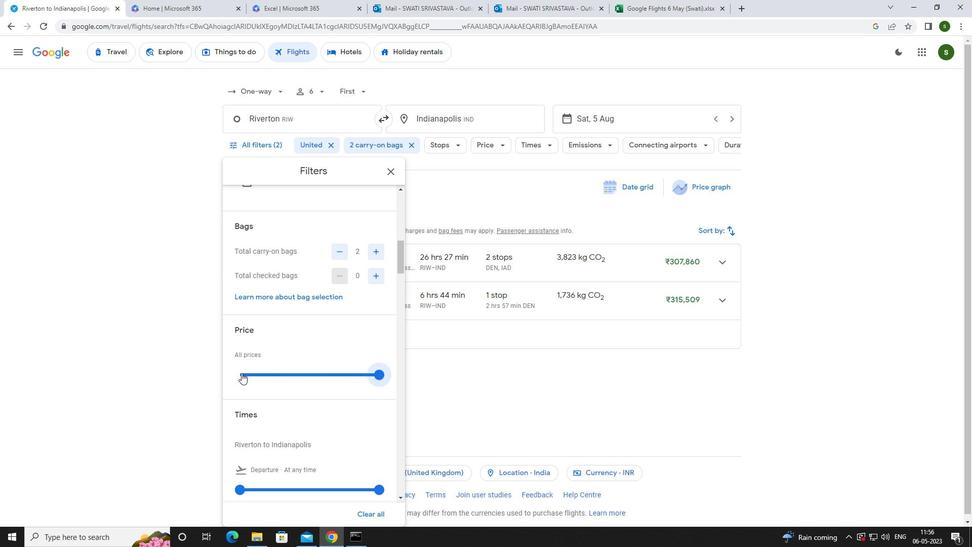 
Action: Mouse moved to (241, 371)
Screenshot: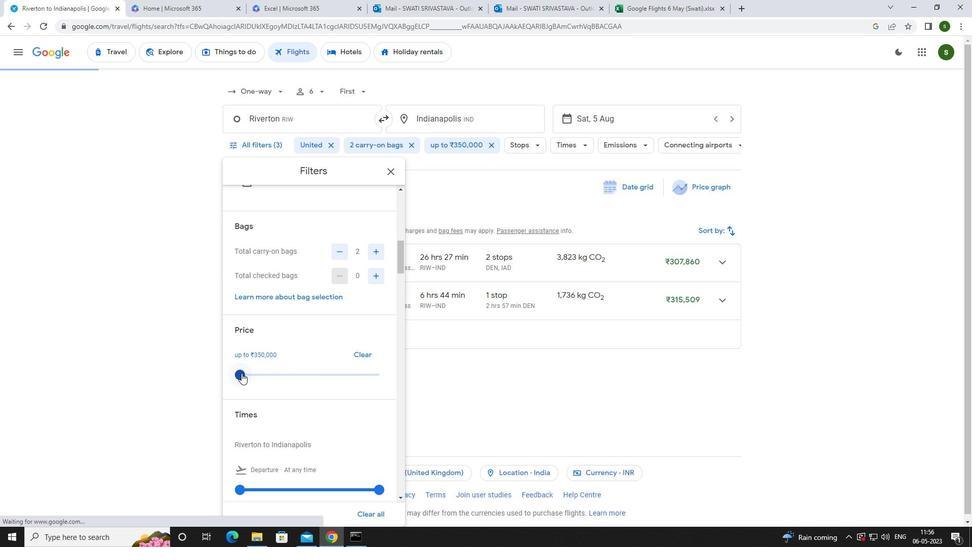 
Action: Mouse scrolled (241, 371) with delta (0, 0)
Screenshot: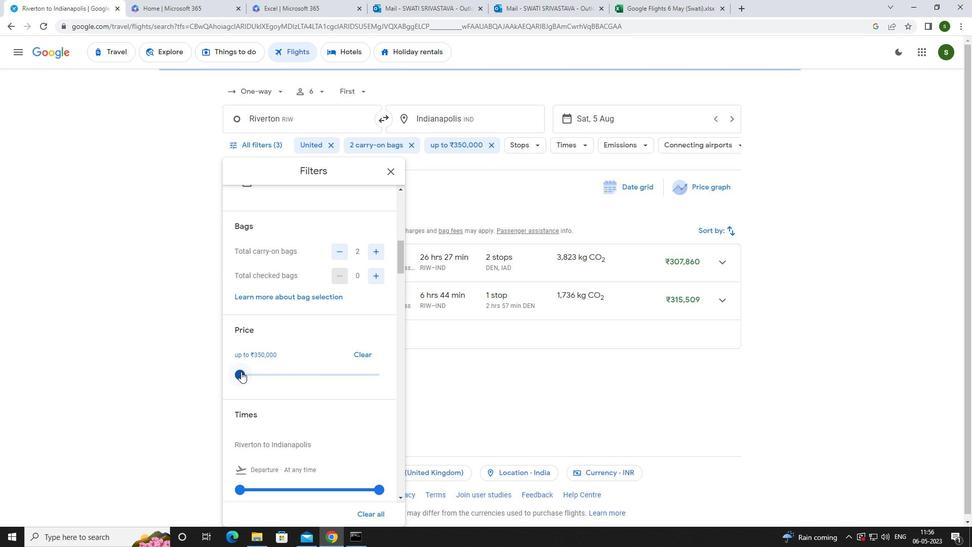 
Action: Mouse scrolled (241, 371) with delta (0, 0)
Screenshot: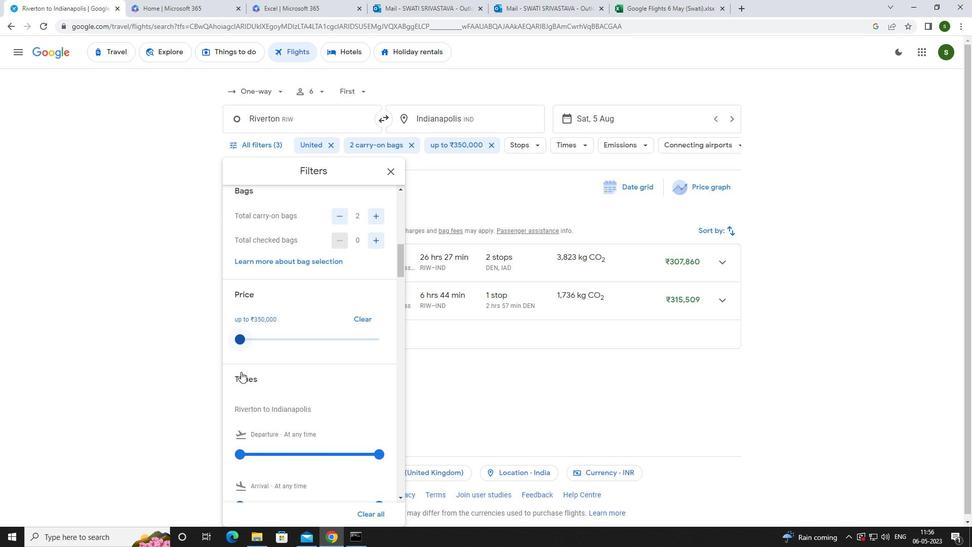 
Action: Mouse moved to (239, 385)
Screenshot: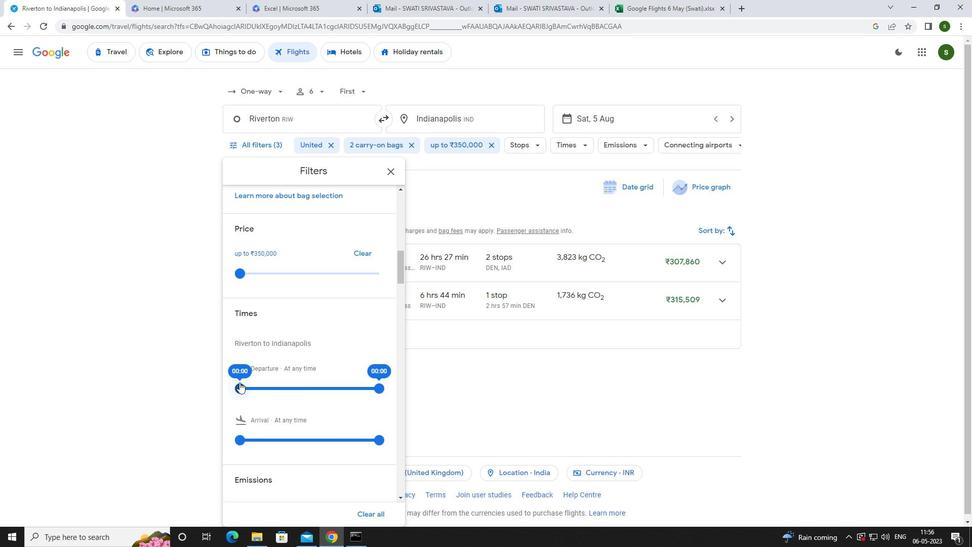 
Action: Mouse pressed left at (239, 385)
Screenshot: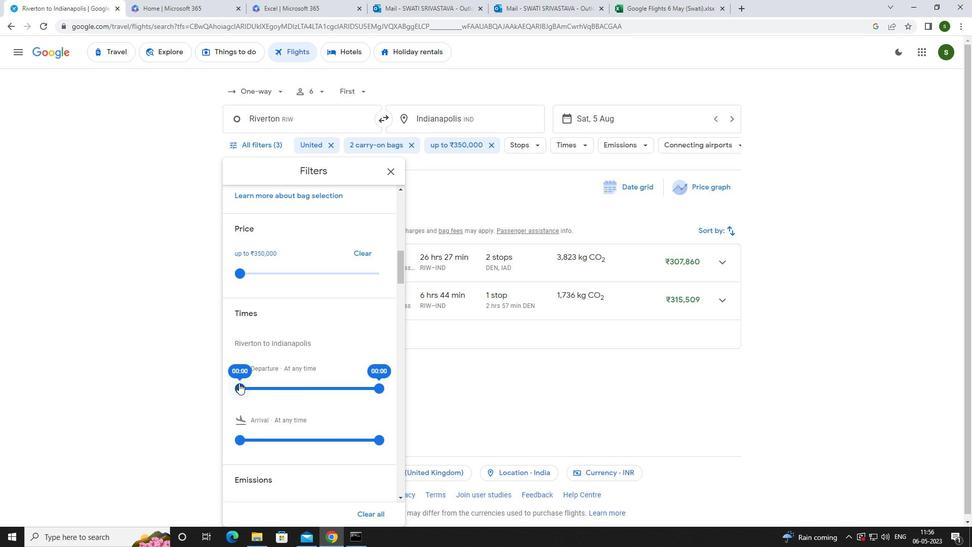 
Action: Mouse moved to (199, 360)
Screenshot: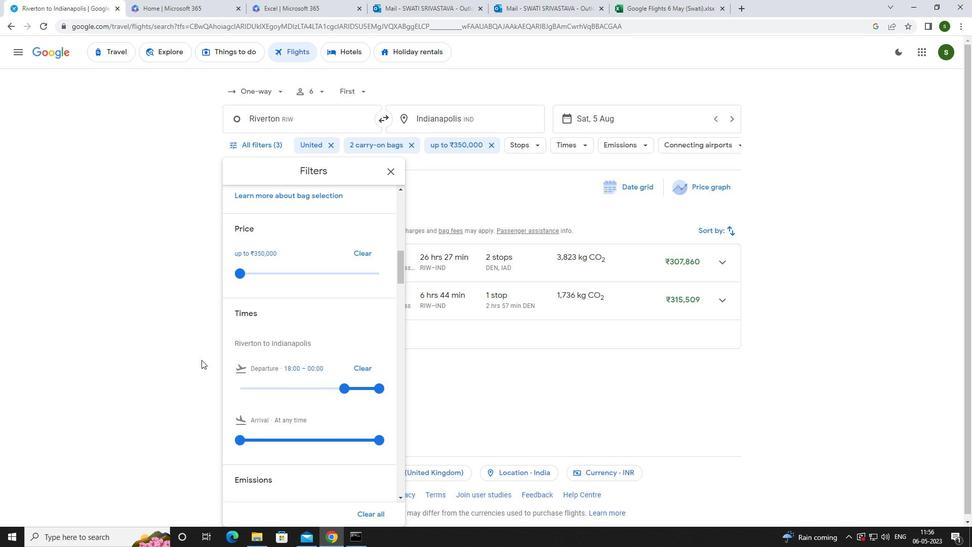 
Action: Mouse pressed left at (199, 360)
Screenshot: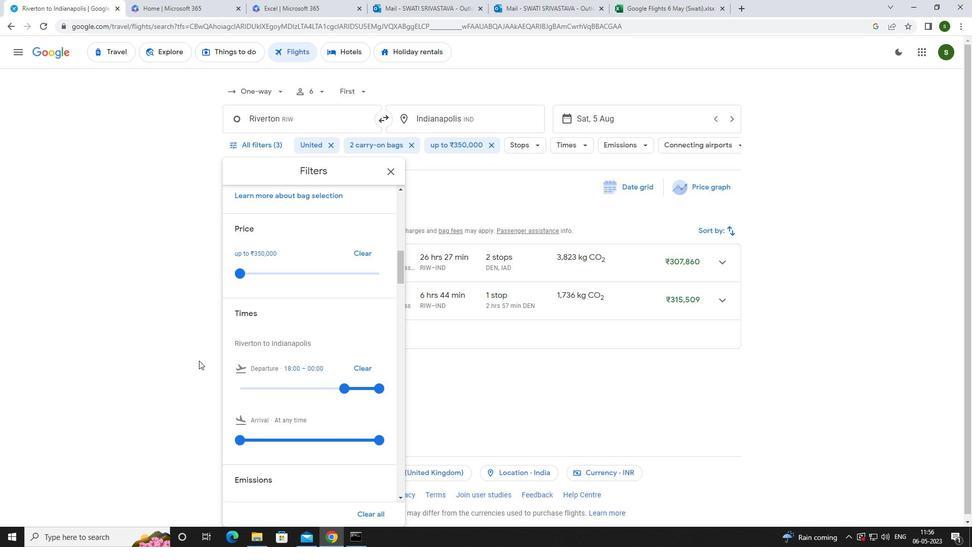 
Action: Mouse moved to (199, 360)
Screenshot: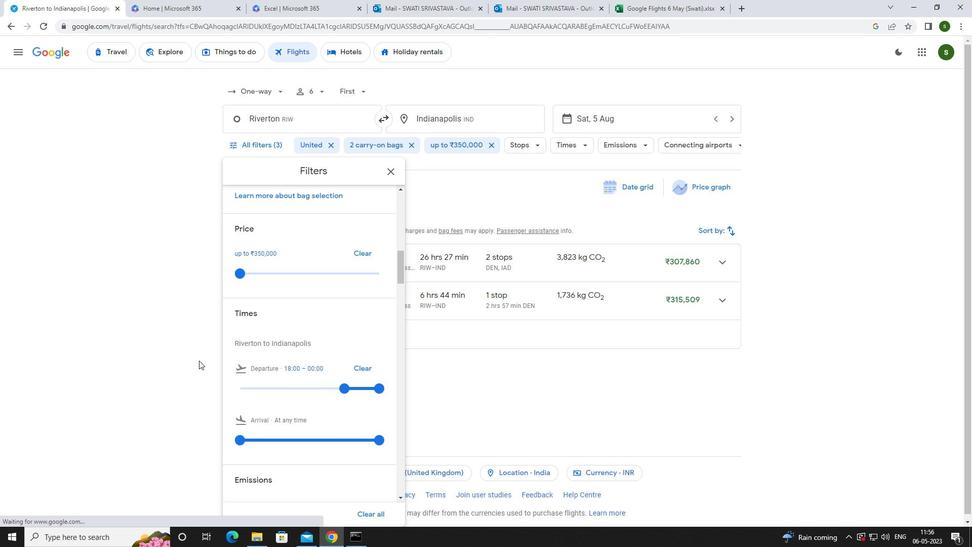 
